 Task: Look for space in Nilópolis, Brazil from 2nd August, 2023 to 12th August, 2023 for 2 adults in price range Rs.5000 to Rs.10000. Place can be private room with 1  bedroom having 1 bed and 1 bathroom. Property type can be house, flat, guest house, hotel. Booking option can be shelf check-in. Required host language is Spanish.
Action: Mouse moved to (449, 115)
Screenshot: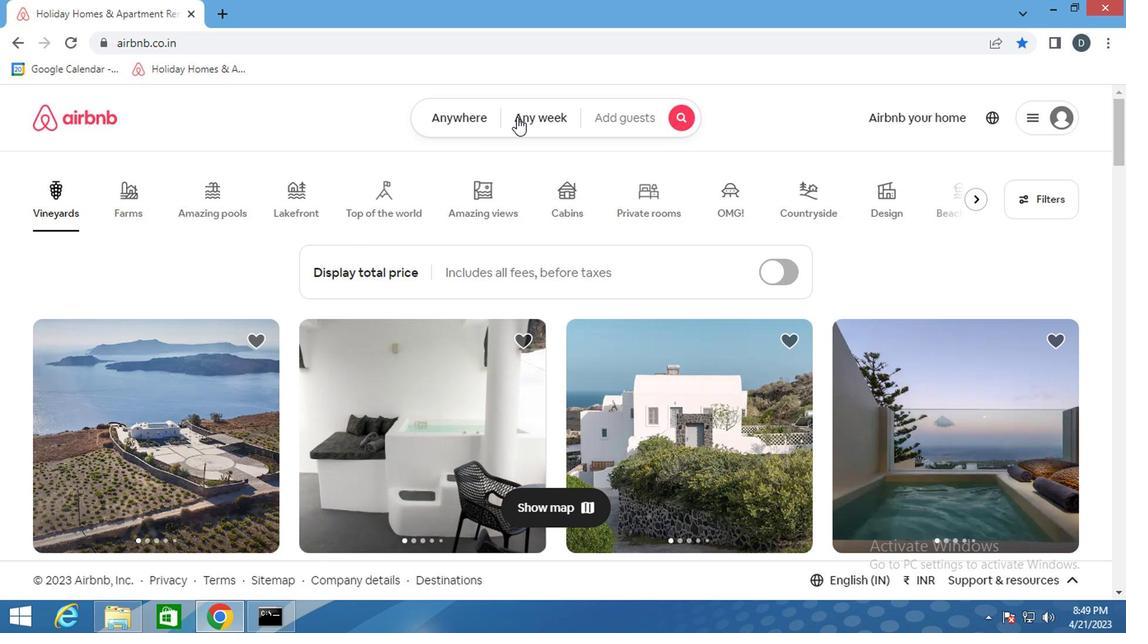 
Action: Mouse pressed left at (449, 115)
Screenshot: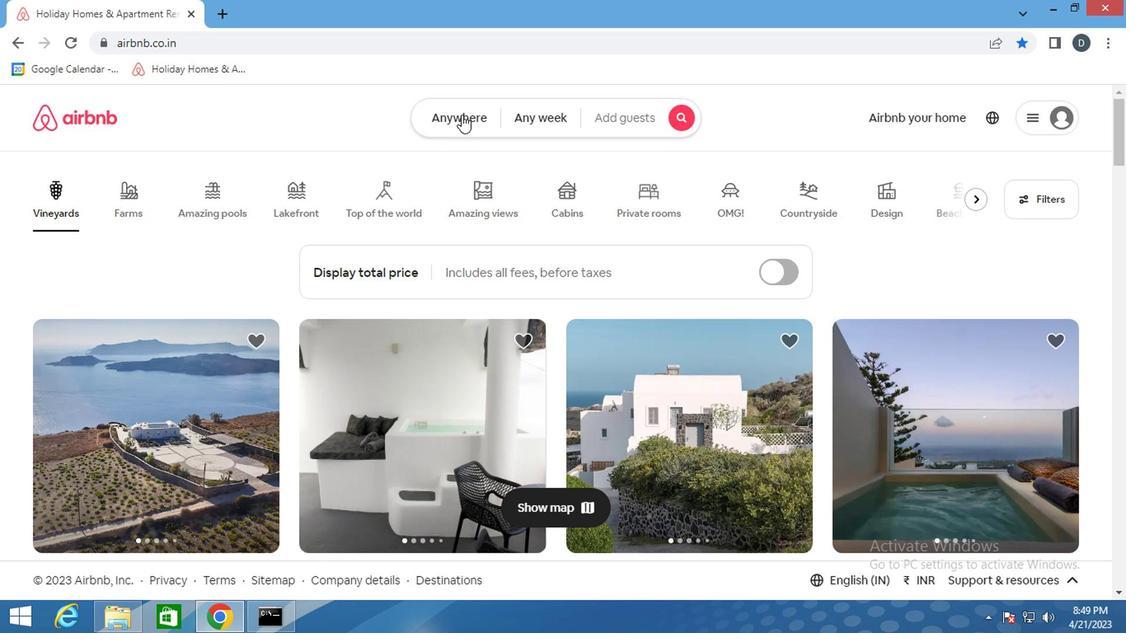 
Action: Mouse moved to (317, 191)
Screenshot: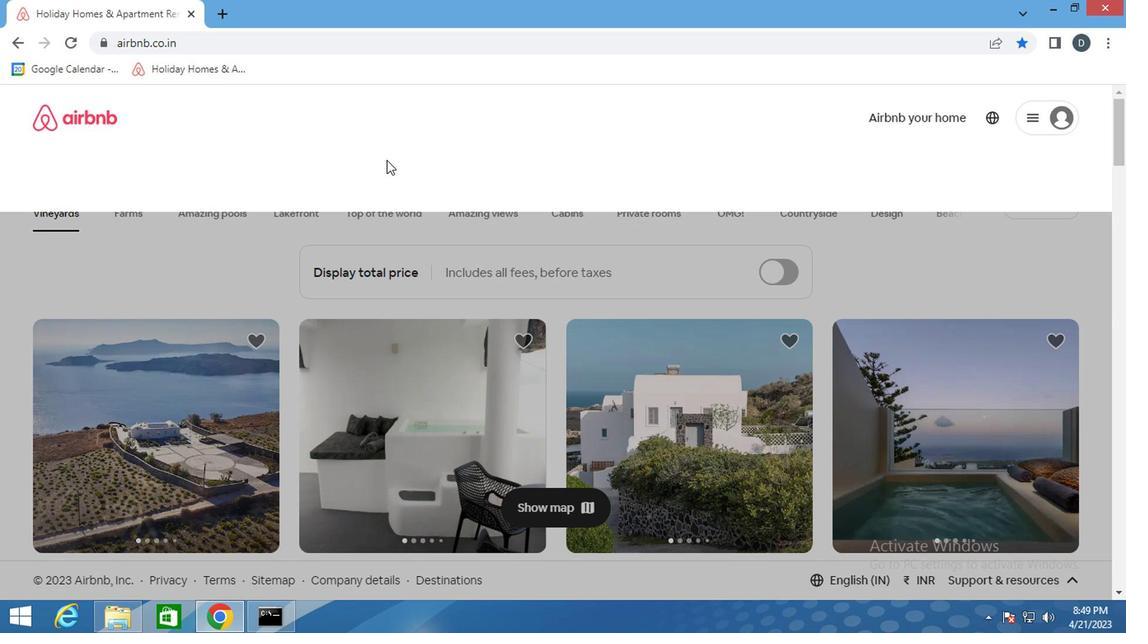 
Action: Mouse pressed left at (317, 191)
Screenshot: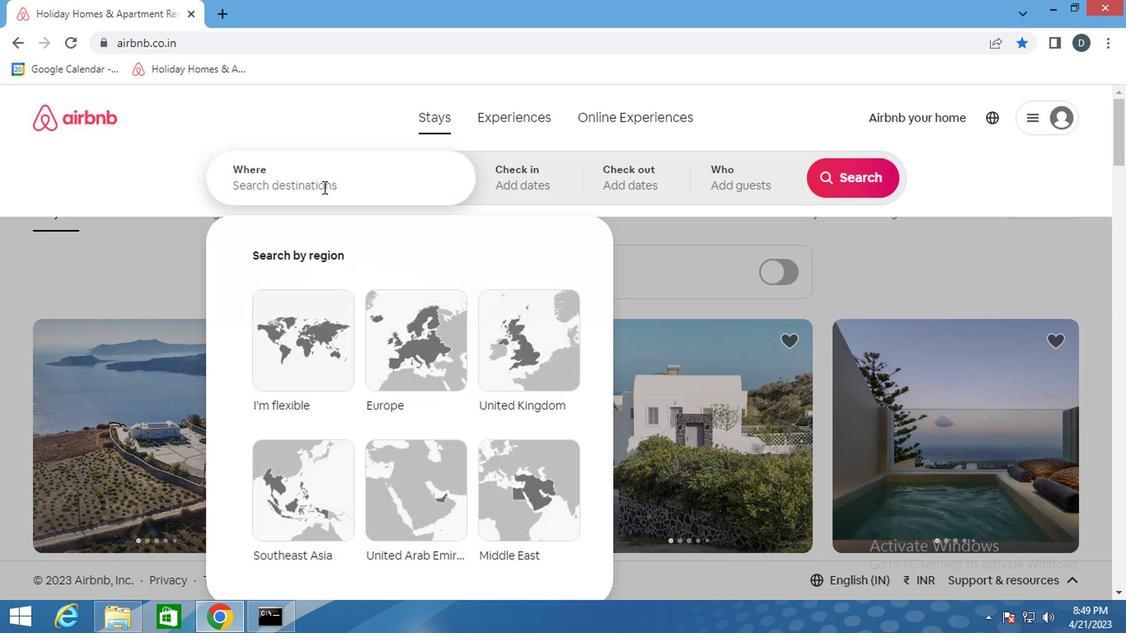 
Action: Key pressed <Key.shift_r>Nilopolis,<Key.shift>BRAZIL<Key.enter>
Screenshot: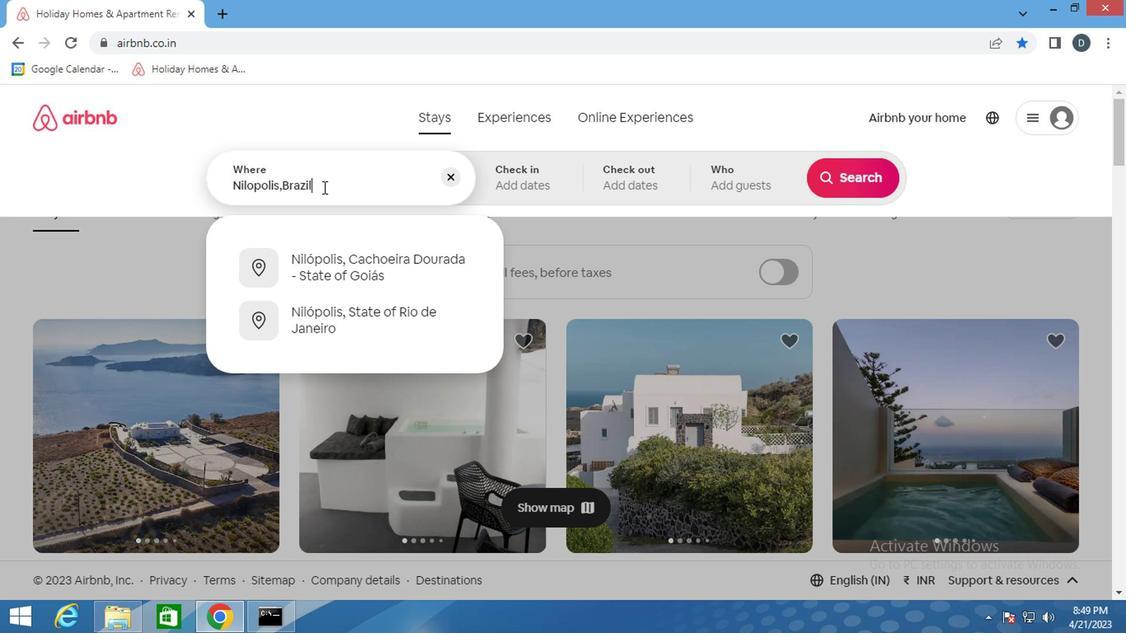 
Action: Mouse moved to (842, 321)
Screenshot: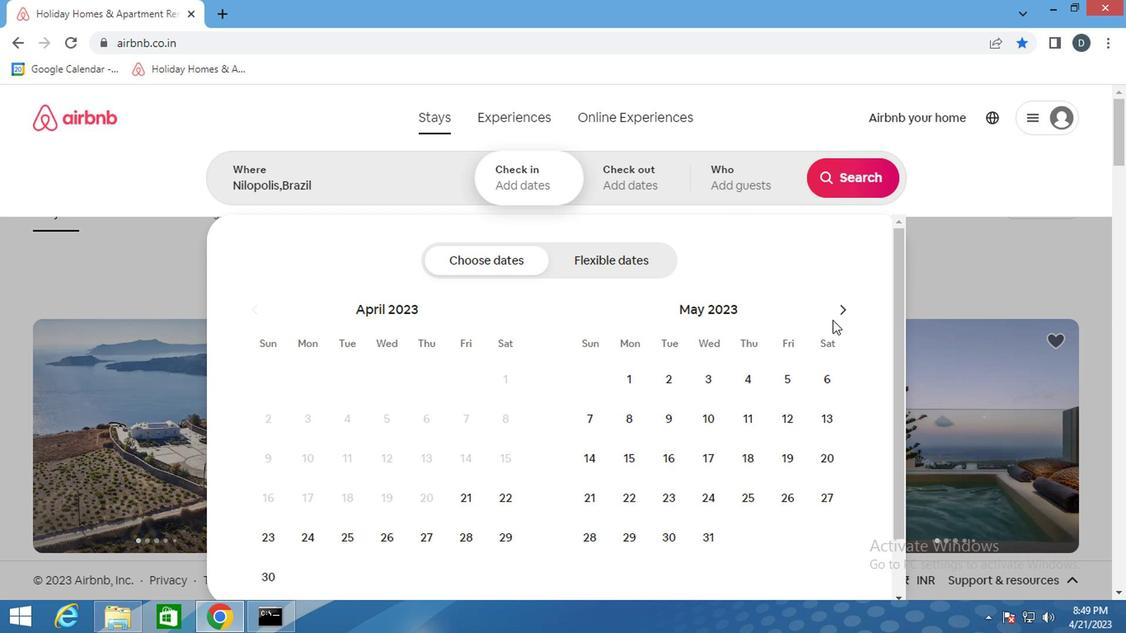 
Action: Mouse pressed left at (842, 321)
Screenshot: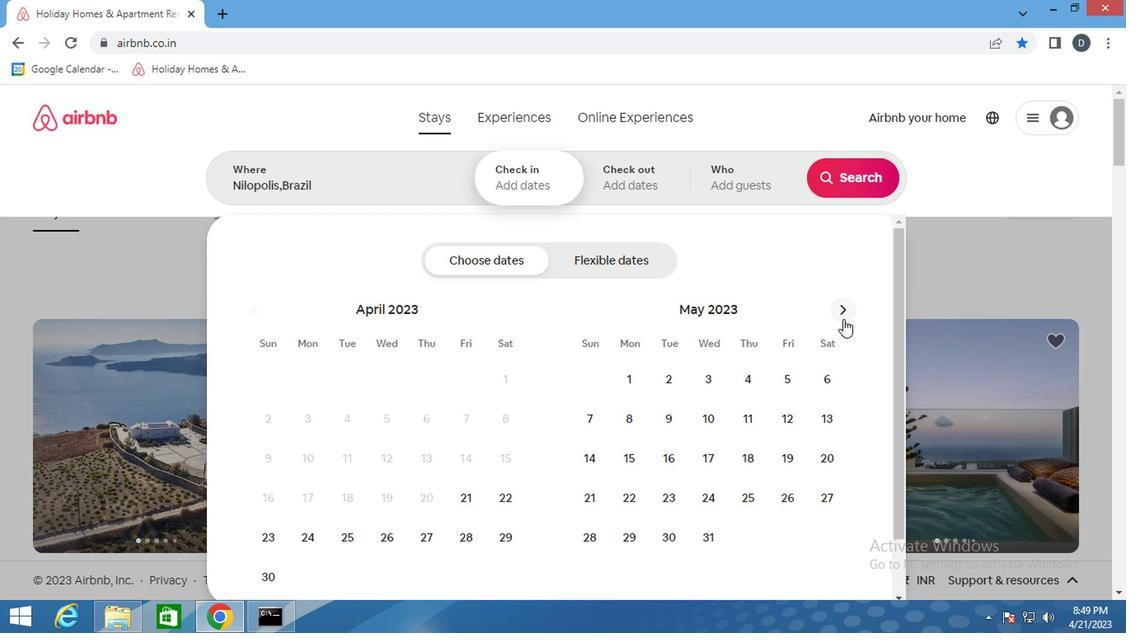 
Action: Mouse moved to (848, 317)
Screenshot: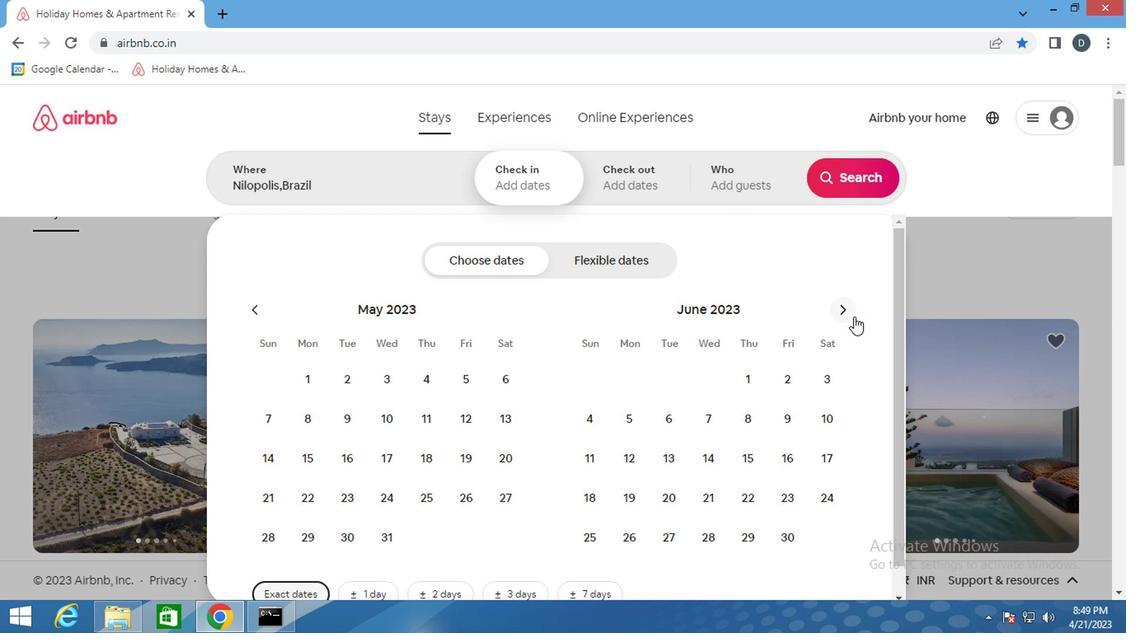 
Action: Mouse pressed left at (848, 317)
Screenshot: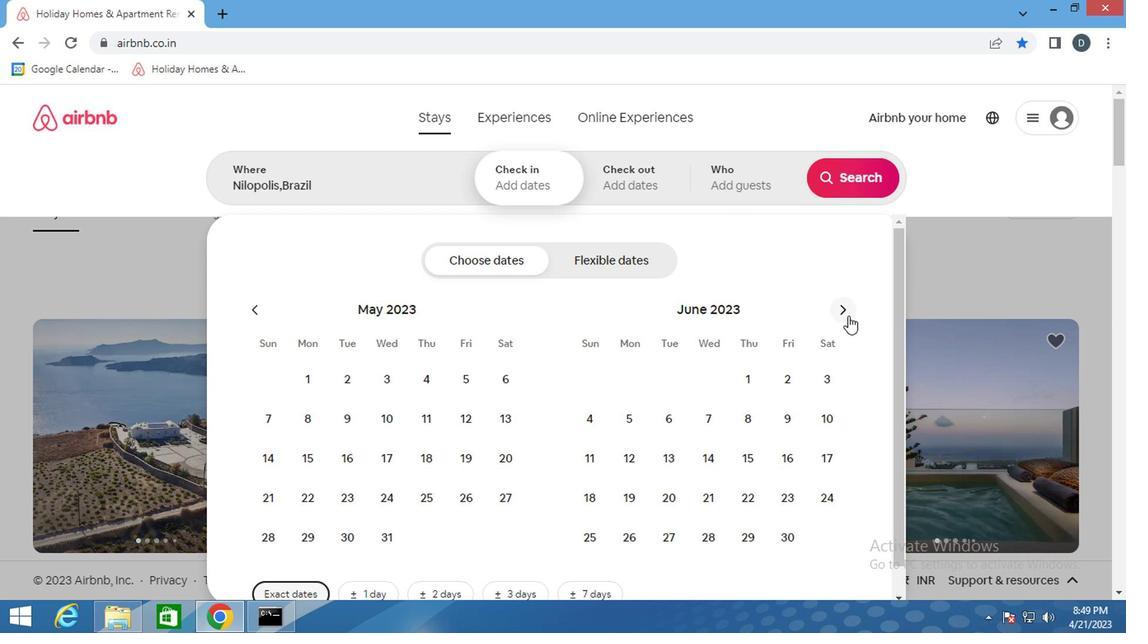 
Action: Mouse pressed left at (848, 317)
Screenshot: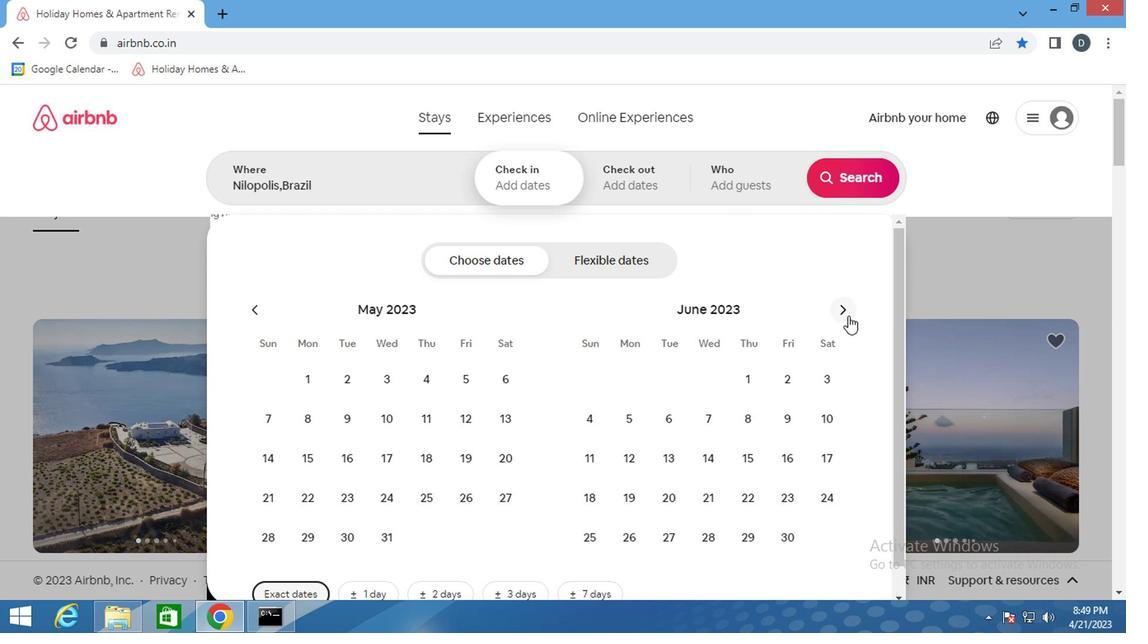 
Action: Mouse pressed left at (848, 317)
Screenshot: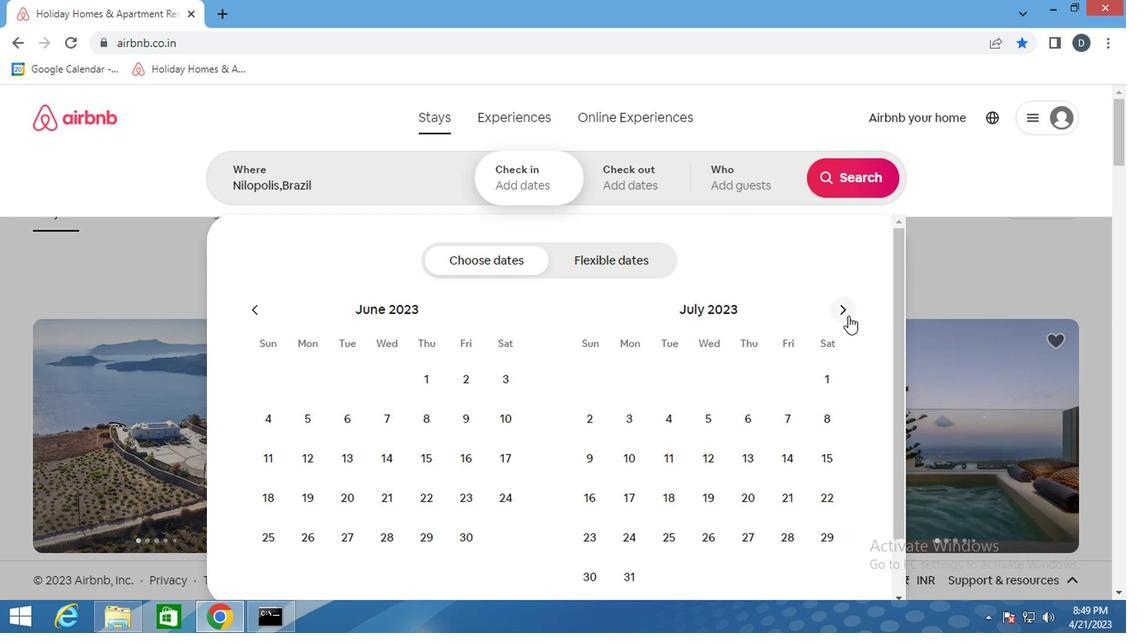 
Action: Mouse moved to (711, 378)
Screenshot: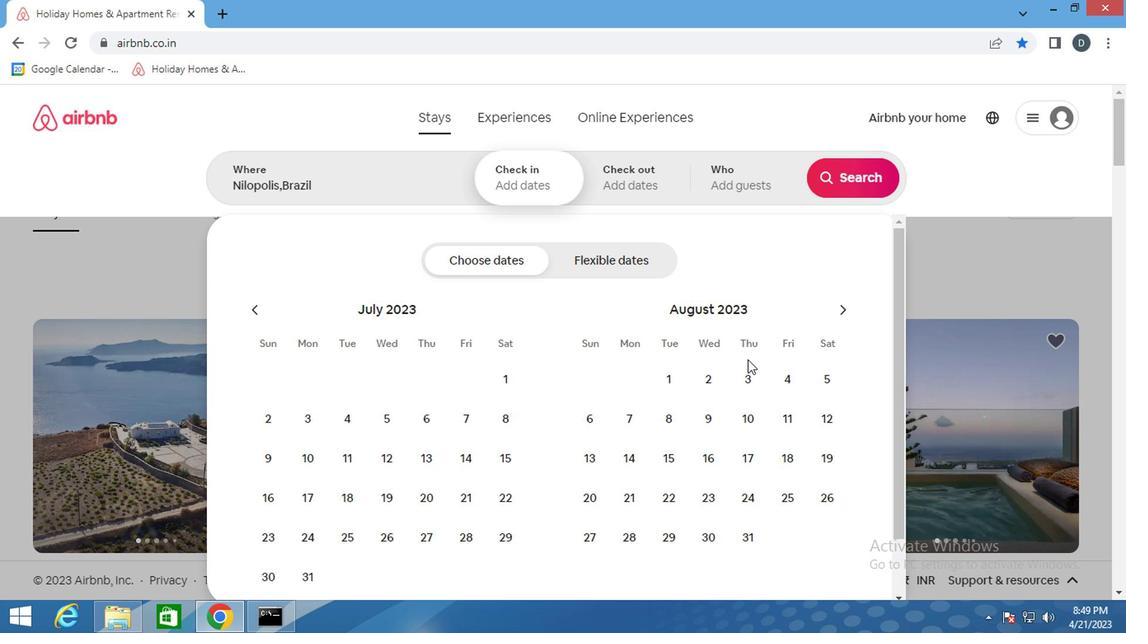 
Action: Mouse pressed left at (711, 378)
Screenshot: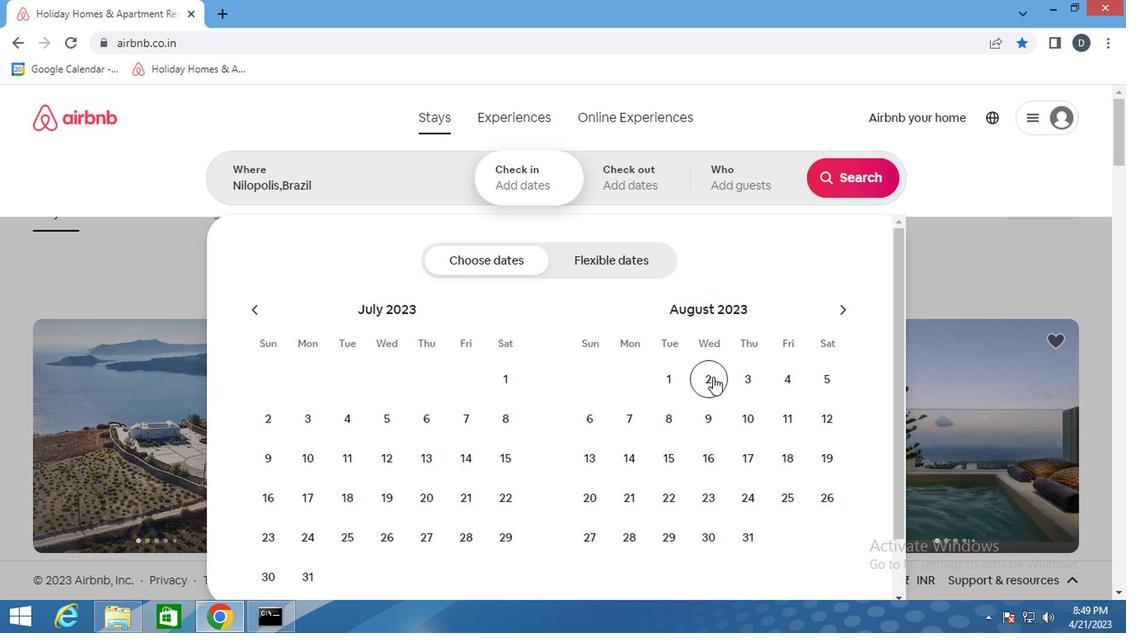 
Action: Mouse moved to (818, 414)
Screenshot: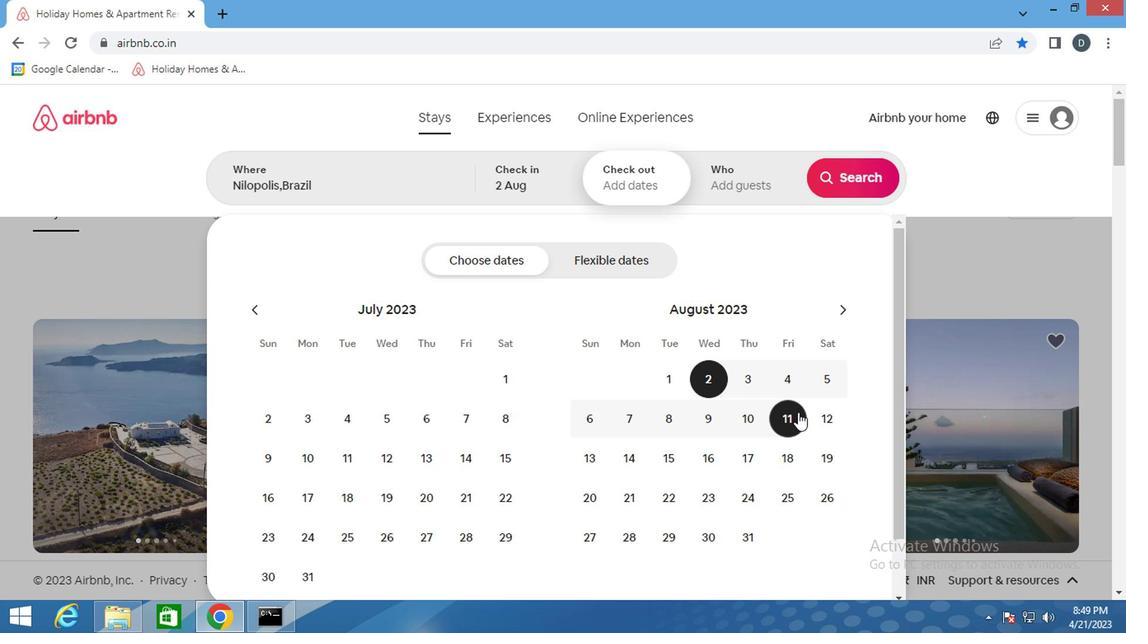 
Action: Mouse pressed left at (818, 414)
Screenshot: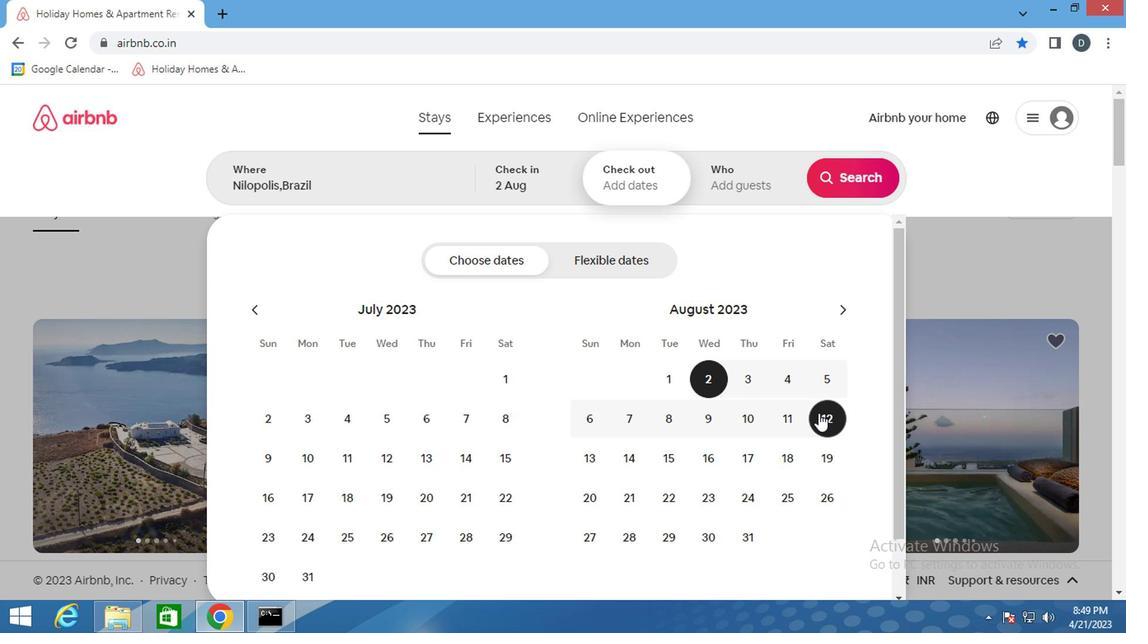 
Action: Mouse moved to (731, 189)
Screenshot: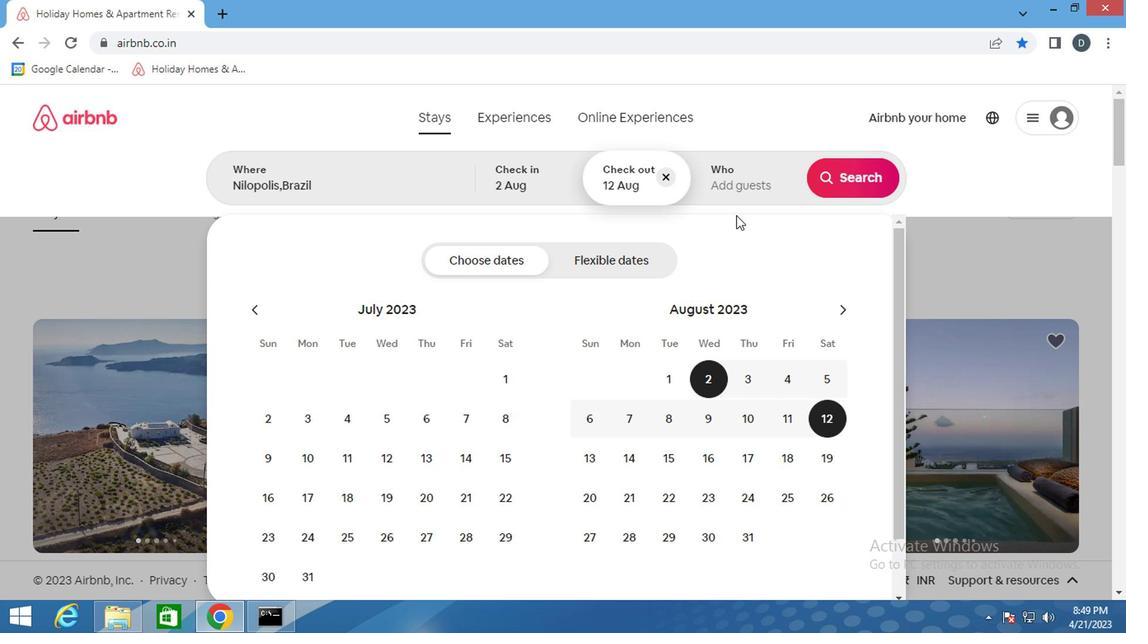 
Action: Mouse pressed left at (731, 189)
Screenshot: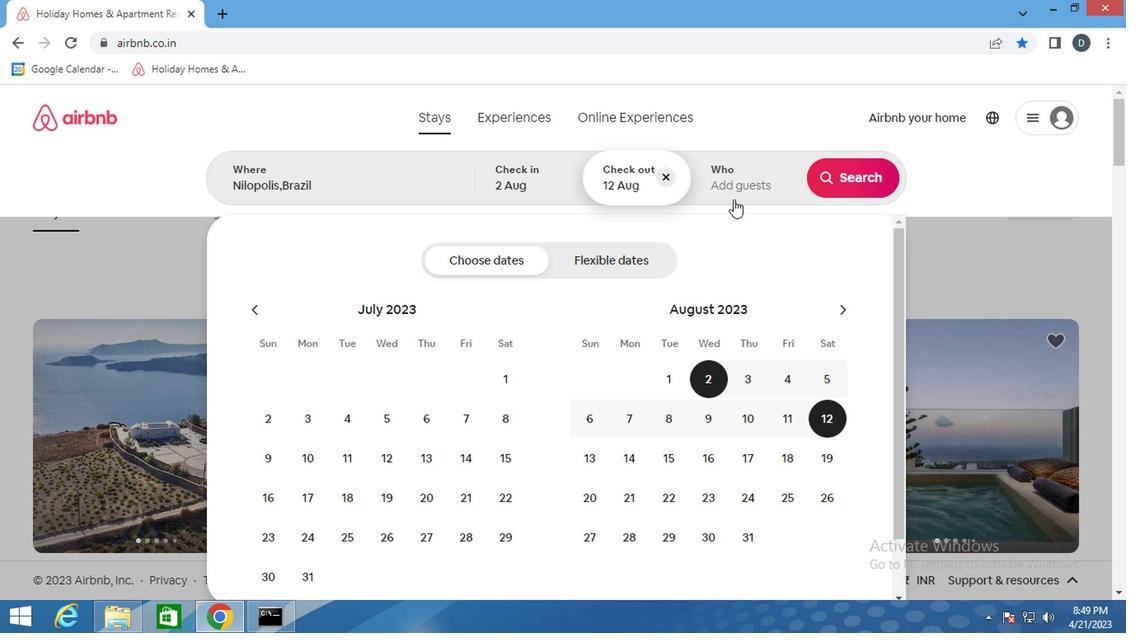 
Action: Mouse moved to (856, 272)
Screenshot: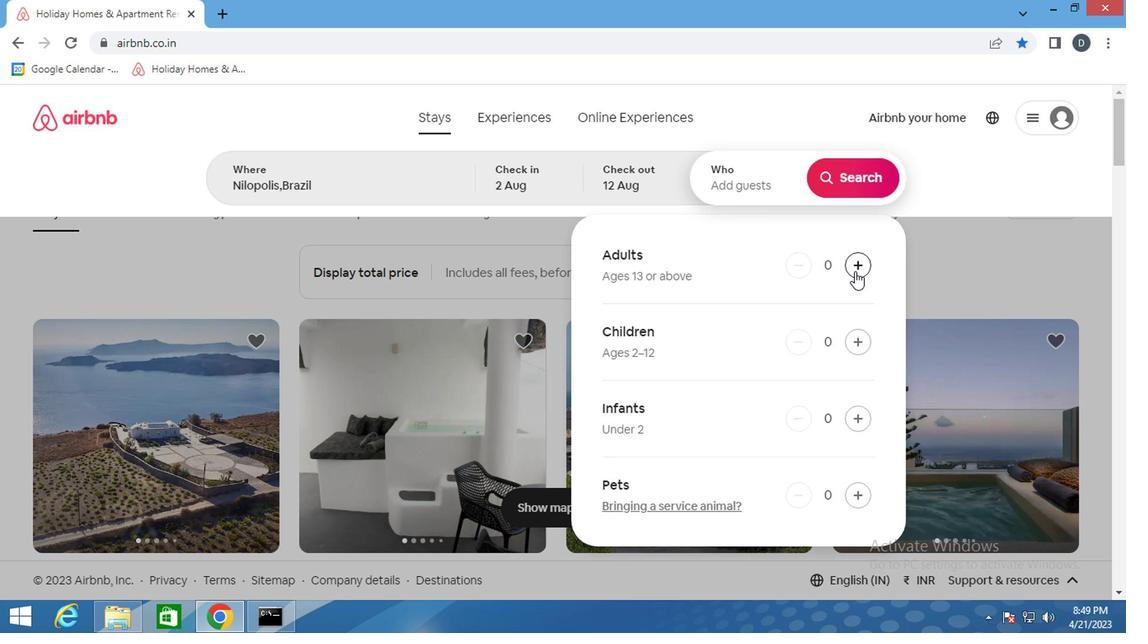 
Action: Mouse pressed left at (856, 272)
Screenshot: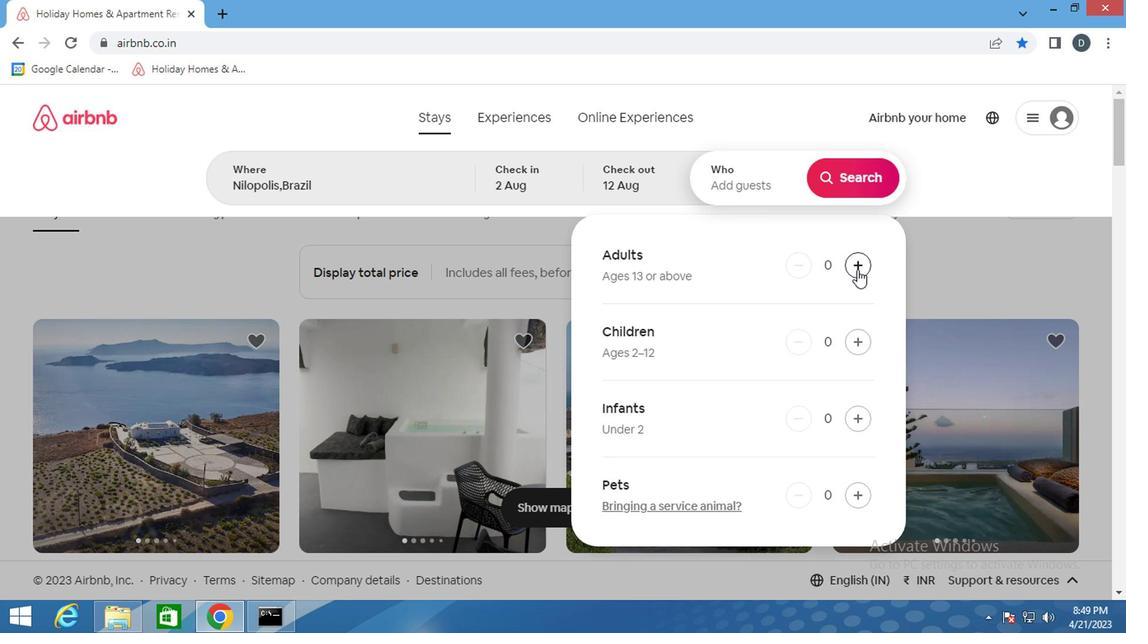 
Action: Mouse pressed left at (856, 272)
Screenshot: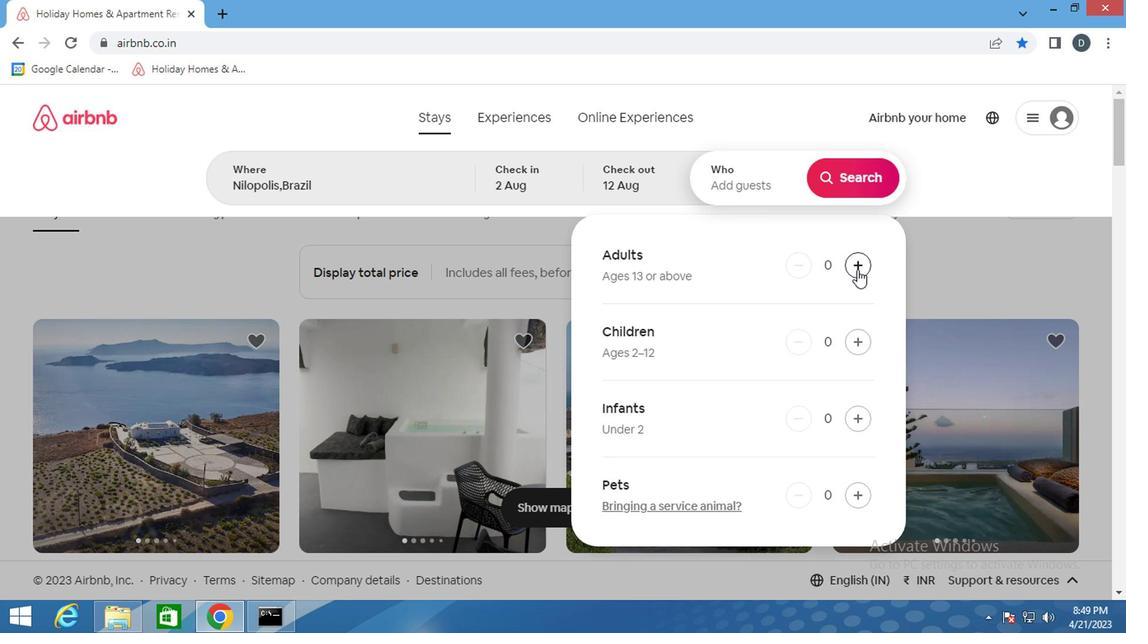 
Action: Mouse moved to (838, 173)
Screenshot: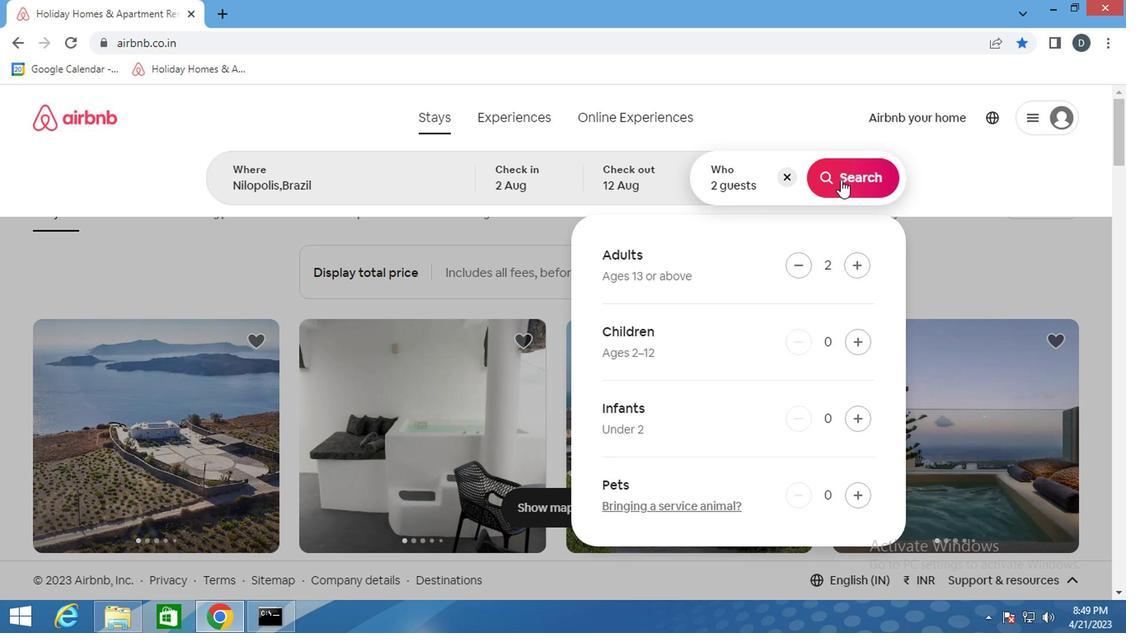 
Action: Mouse pressed left at (838, 173)
Screenshot: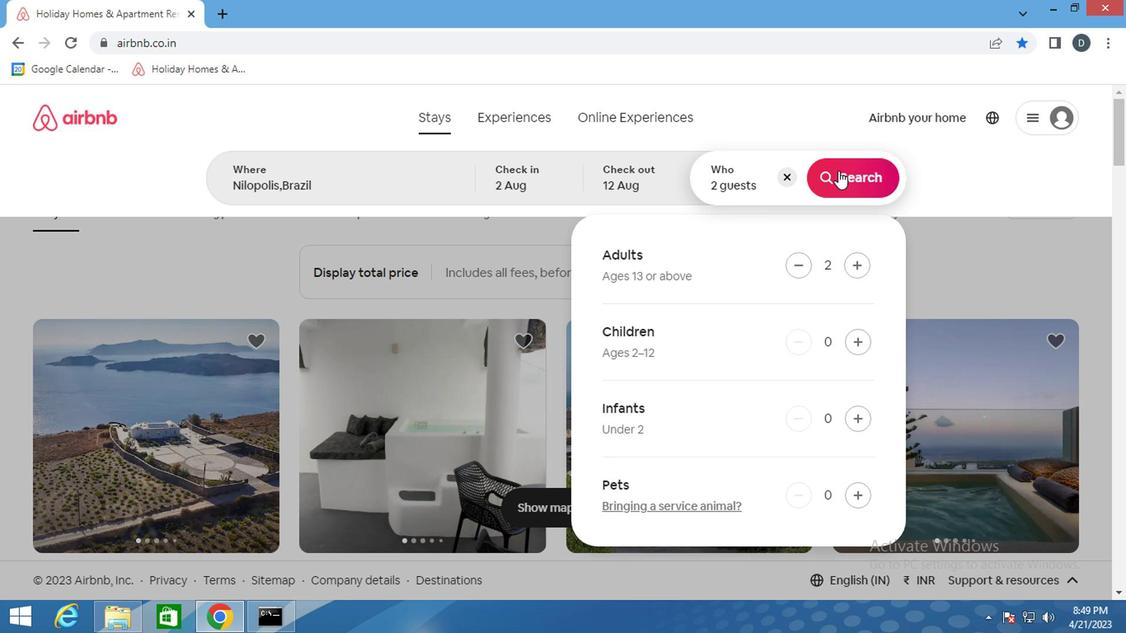 
Action: Mouse moved to (1071, 187)
Screenshot: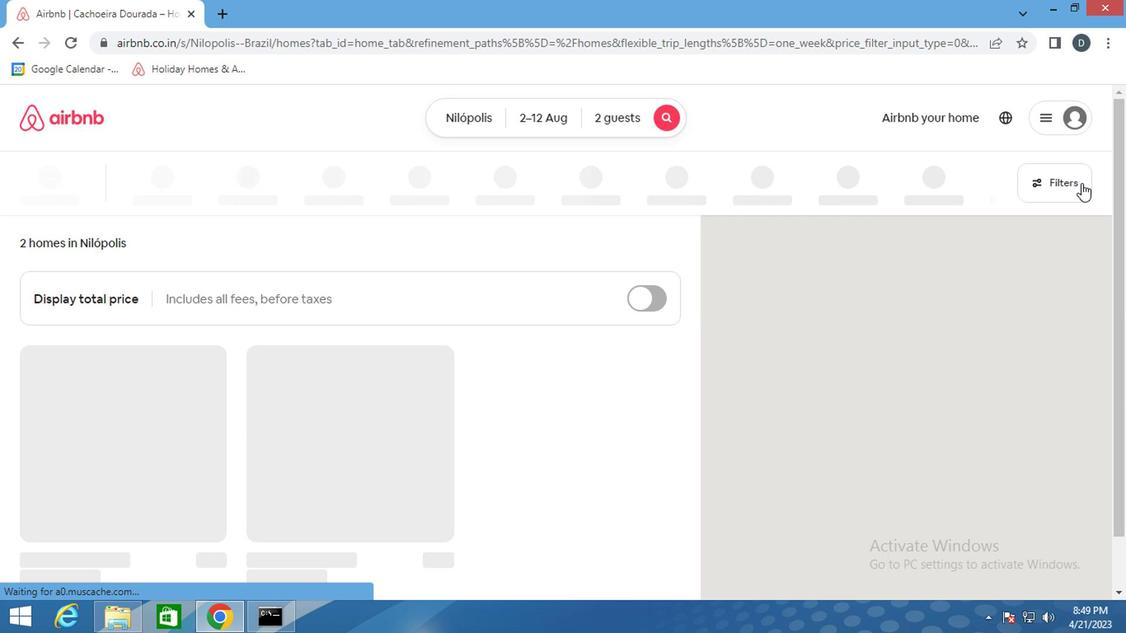 
Action: Mouse pressed left at (1071, 187)
Screenshot: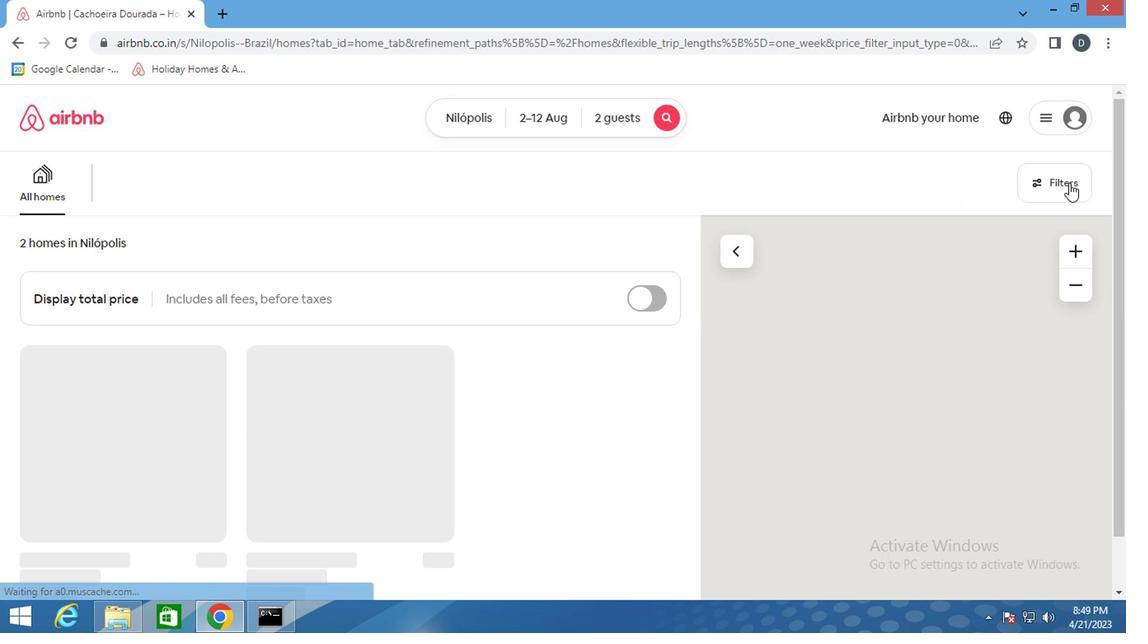 
Action: Mouse moved to (378, 400)
Screenshot: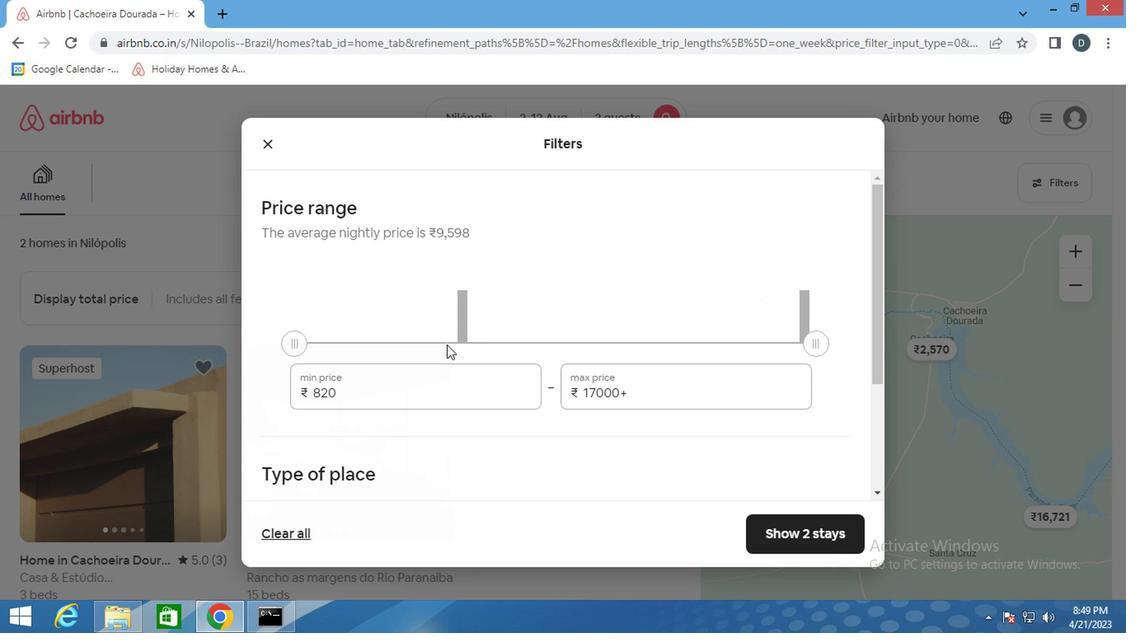 
Action: Mouse pressed left at (378, 400)
Screenshot: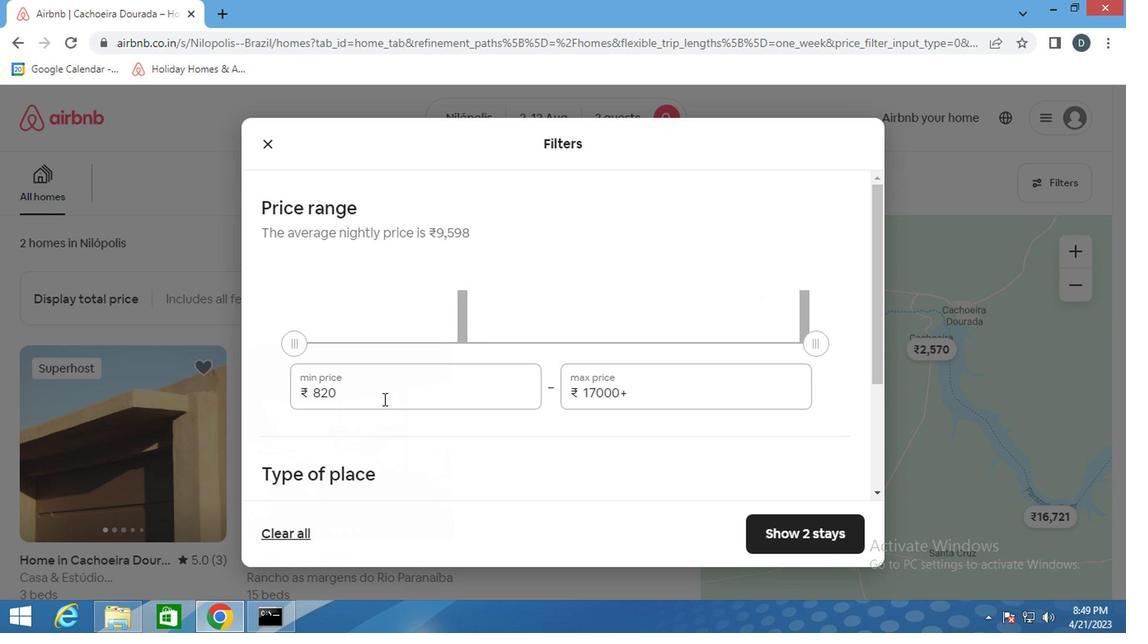 
Action: Mouse pressed left at (378, 400)
Screenshot: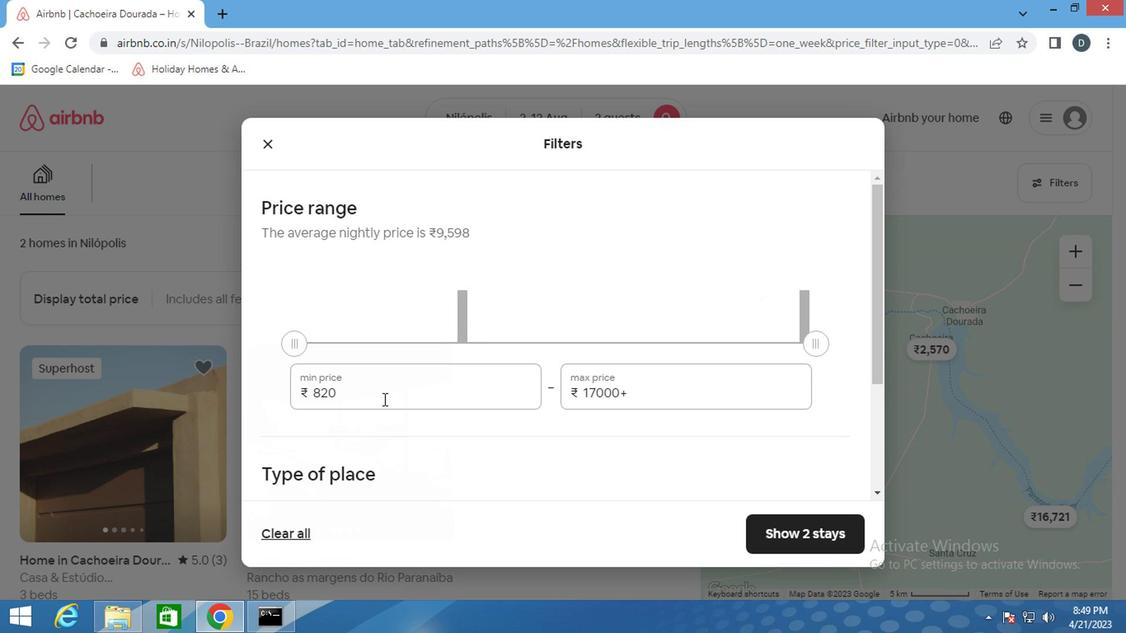 
Action: Key pressed 5
Screenshot: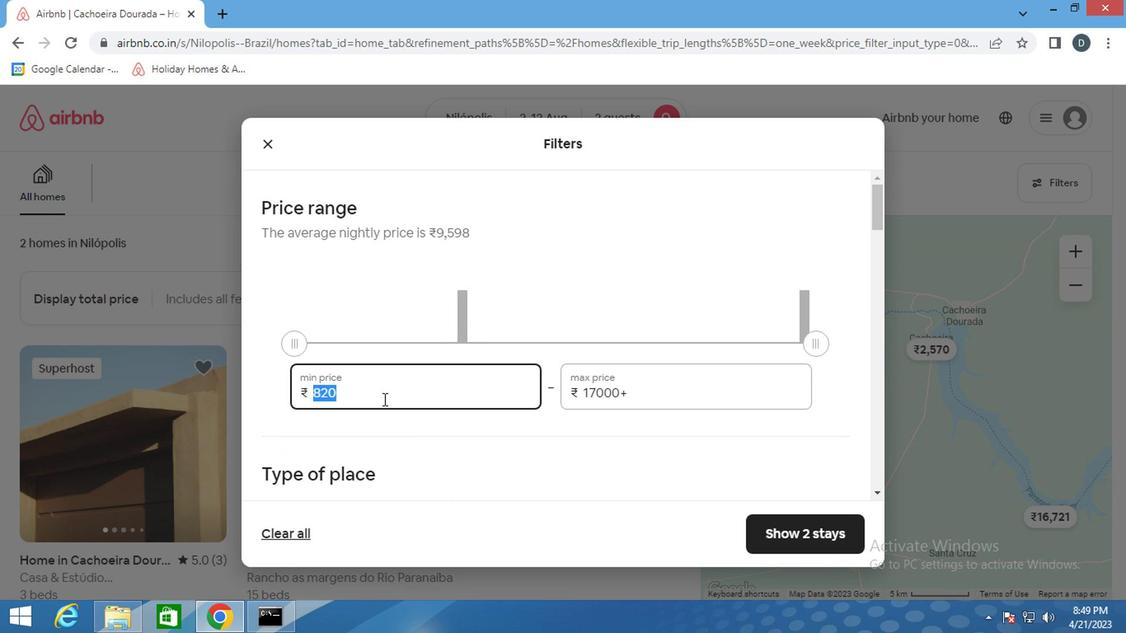 
Action: Mouse moved to (376, 401)
Screenshot: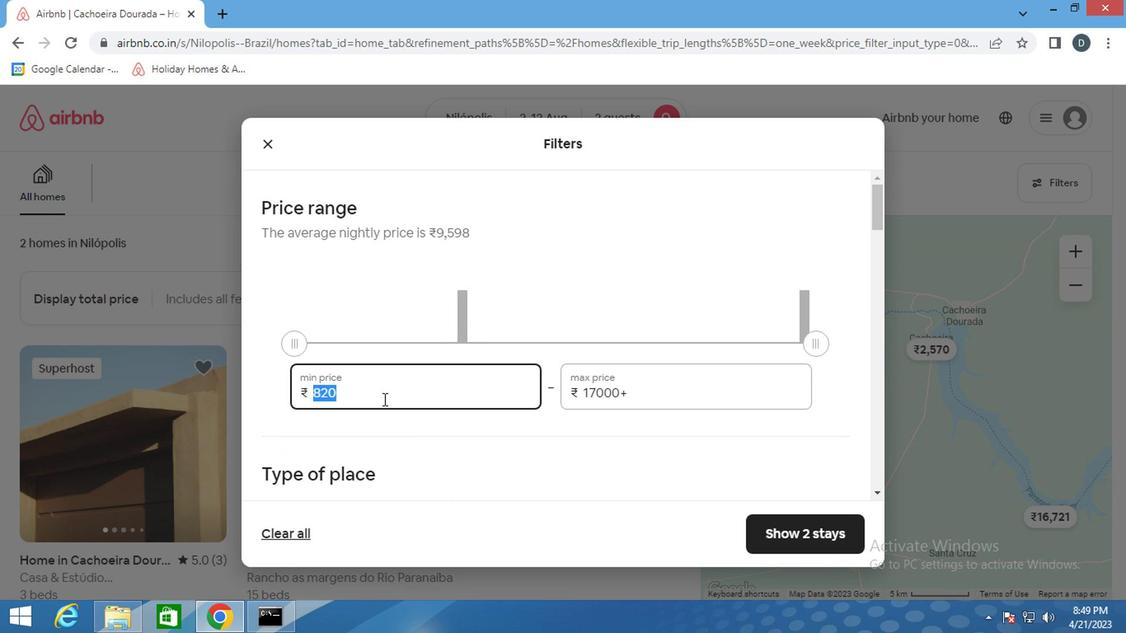 
Action: Key pressed 000
Screenshot: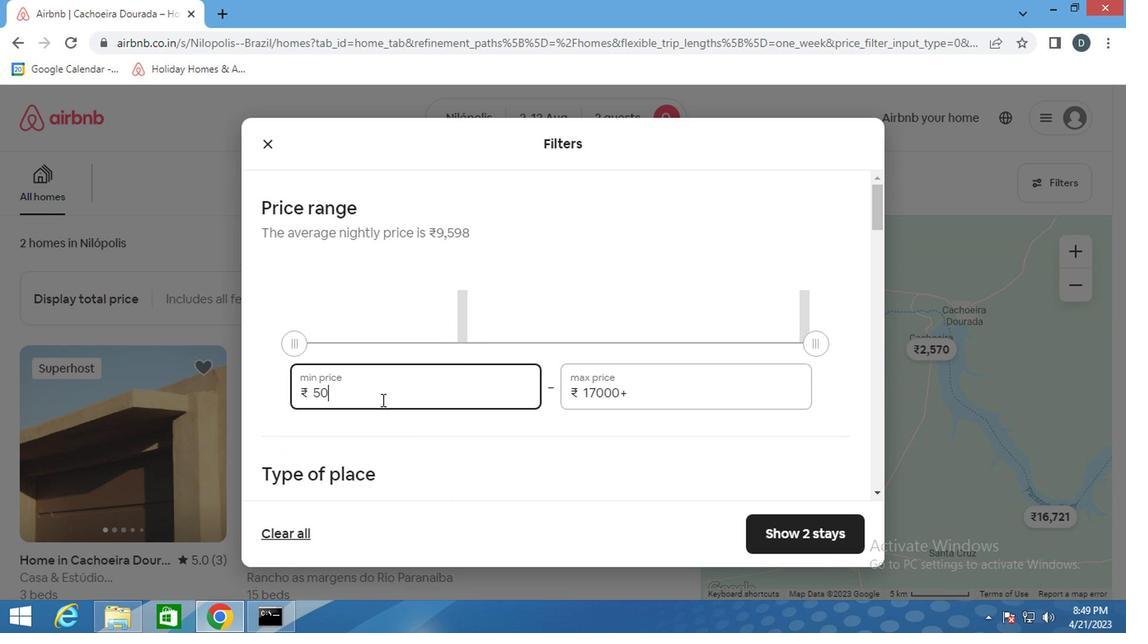 
Action: Mouse moved to (375, 402)
Screenshot: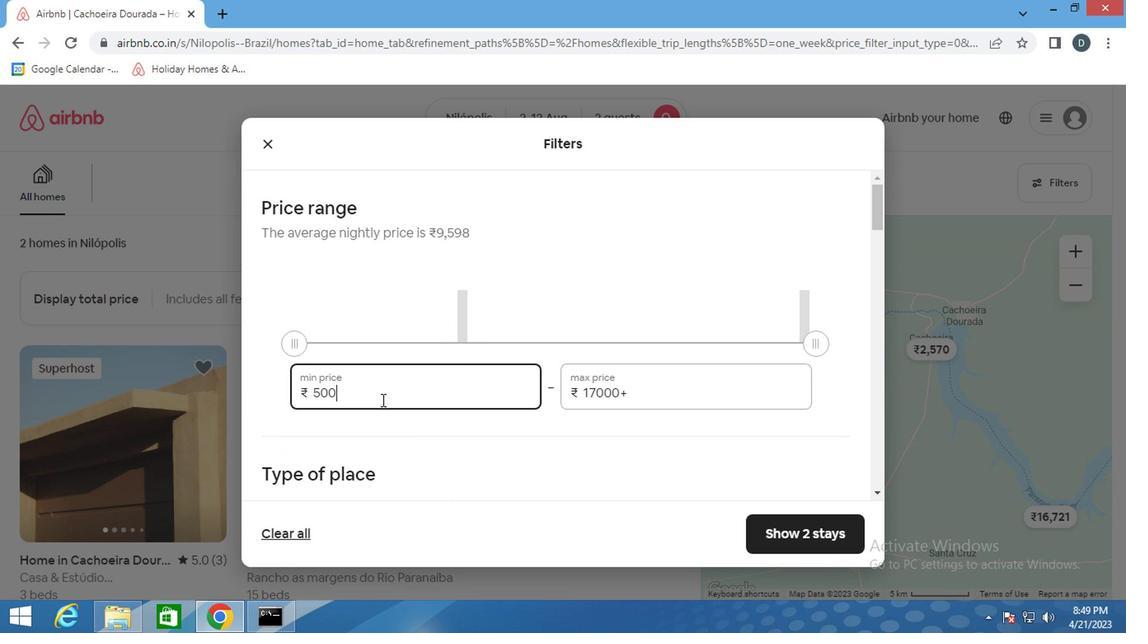 
Action: Key pressed <Key.tab>ctrl+Actrl+12<Key.backspace>0000
Screenshot: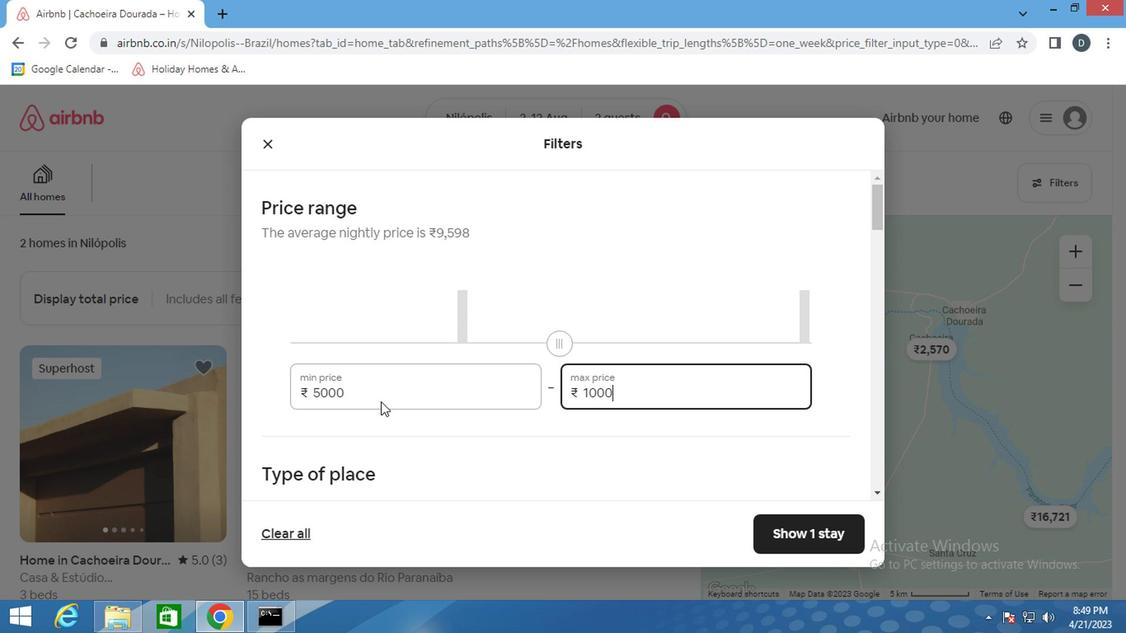 
Action: Mouse moved to (487, 398)
Screenshot: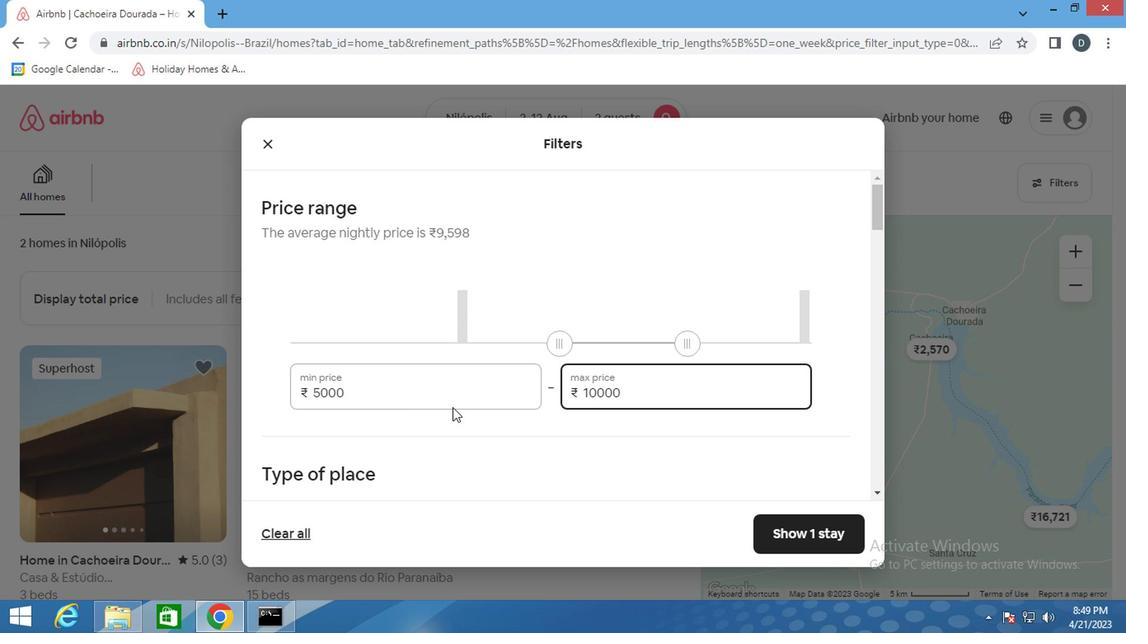 
Action: Mouse scrolled (487, 397) with delta (0, -1)
Screenshot: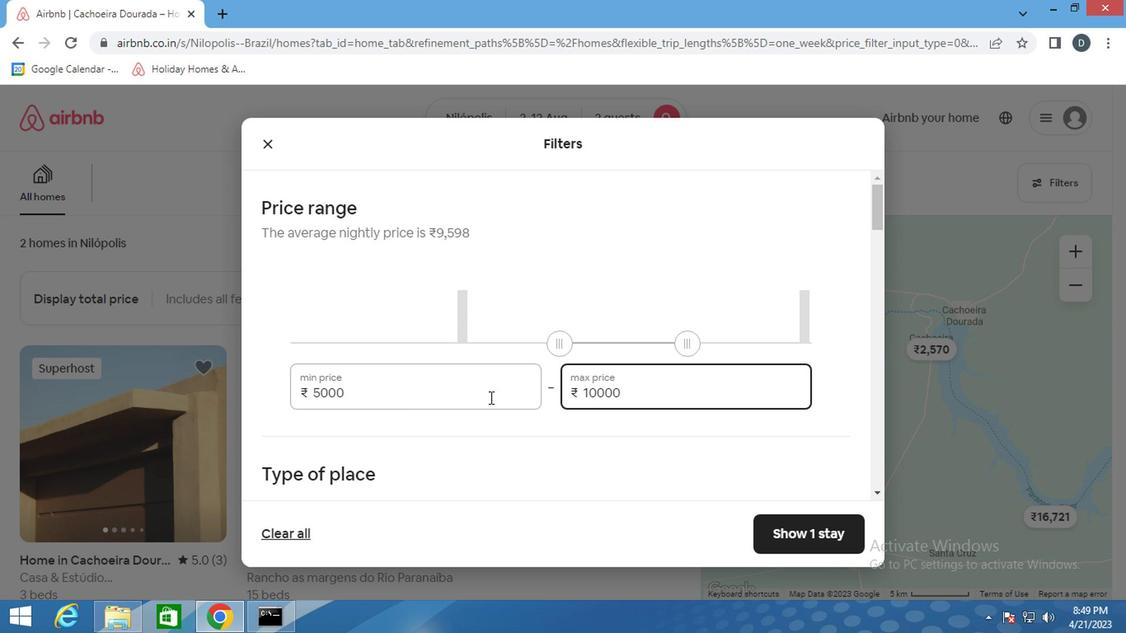 
Action: Mouse scrolled (487, 397) with delta (0, -1)
Screenshot: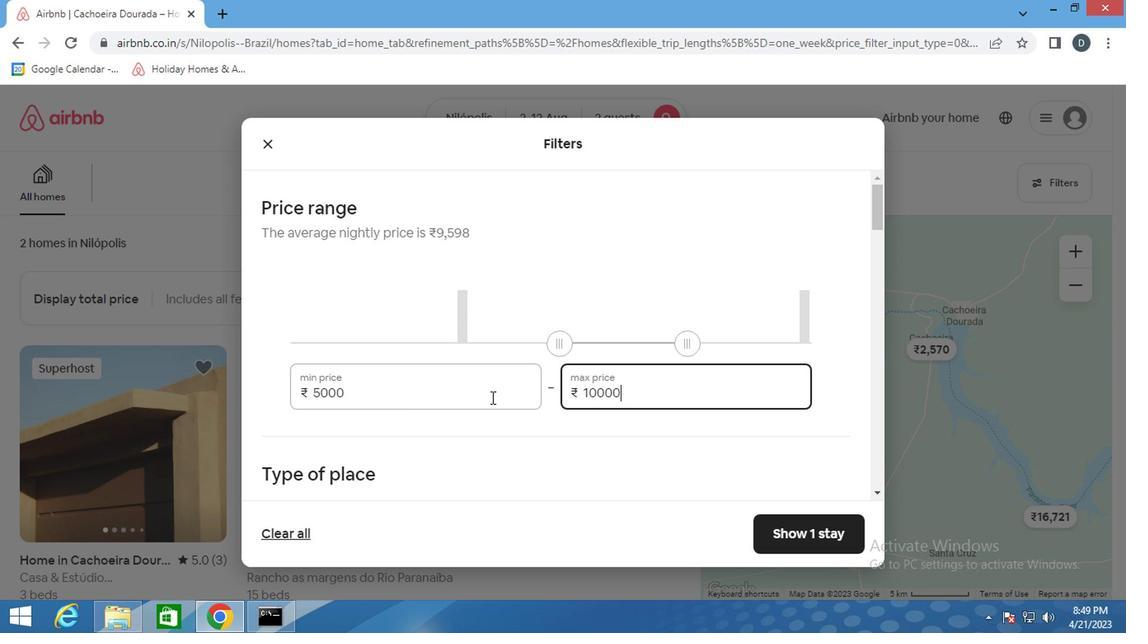
Action: Mouse moved to (640, 366)
Screenshot: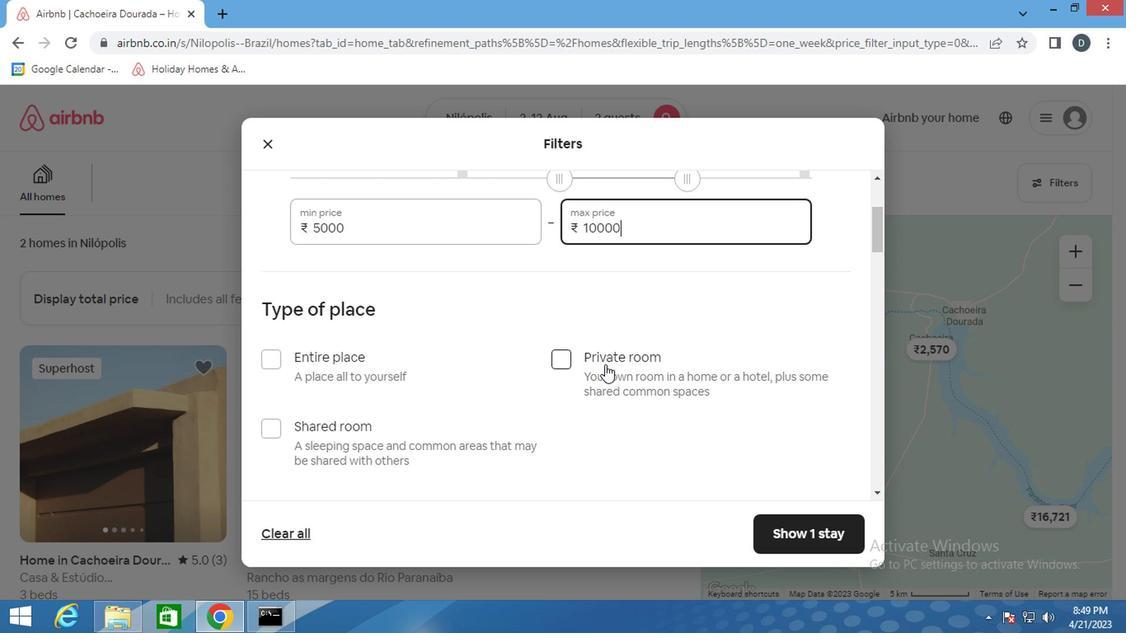 
Action: Mouse pressed left at (640, 366)
Screenshot: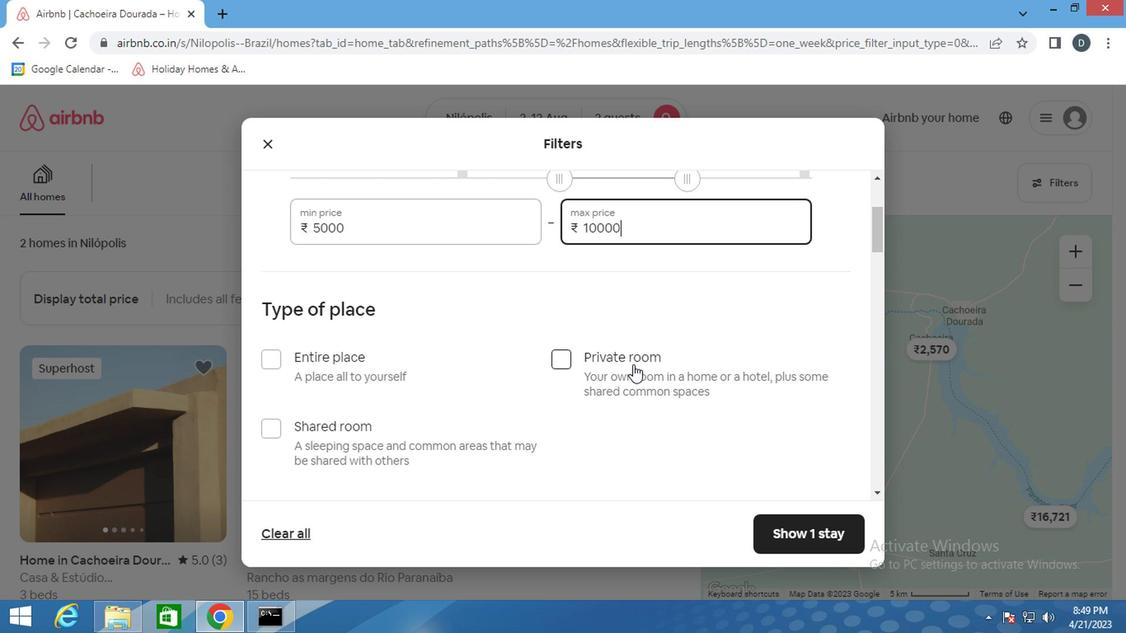 
Action: Mouse moved to (567, 374)
Screenshot: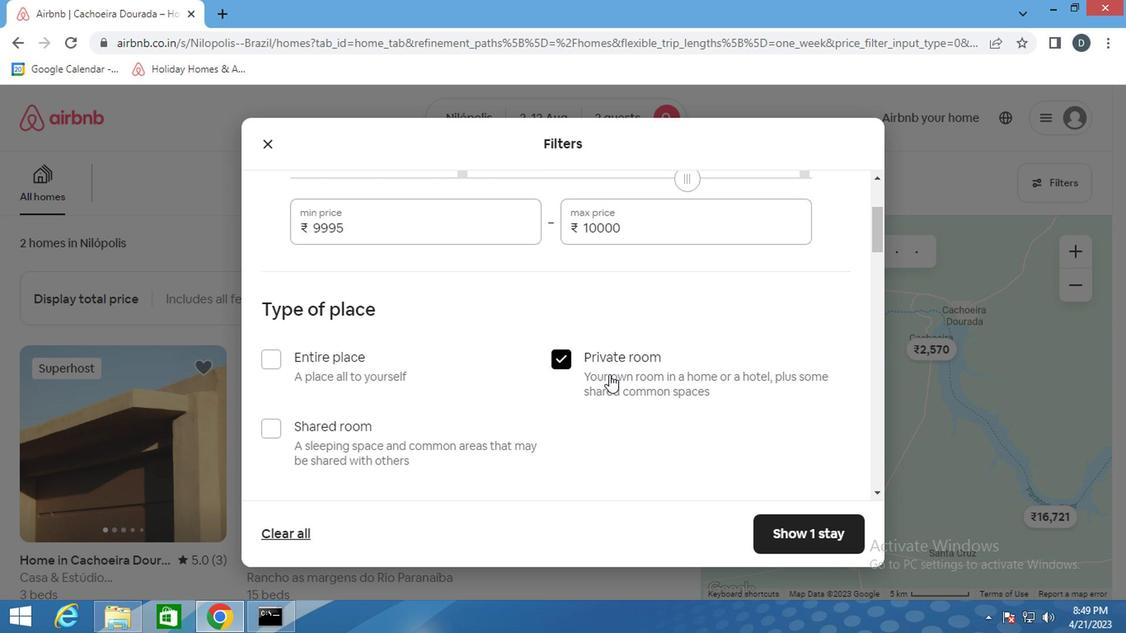 
Action: Mouse scrolled (567, 373) with delta (0, 0)
Screenshot: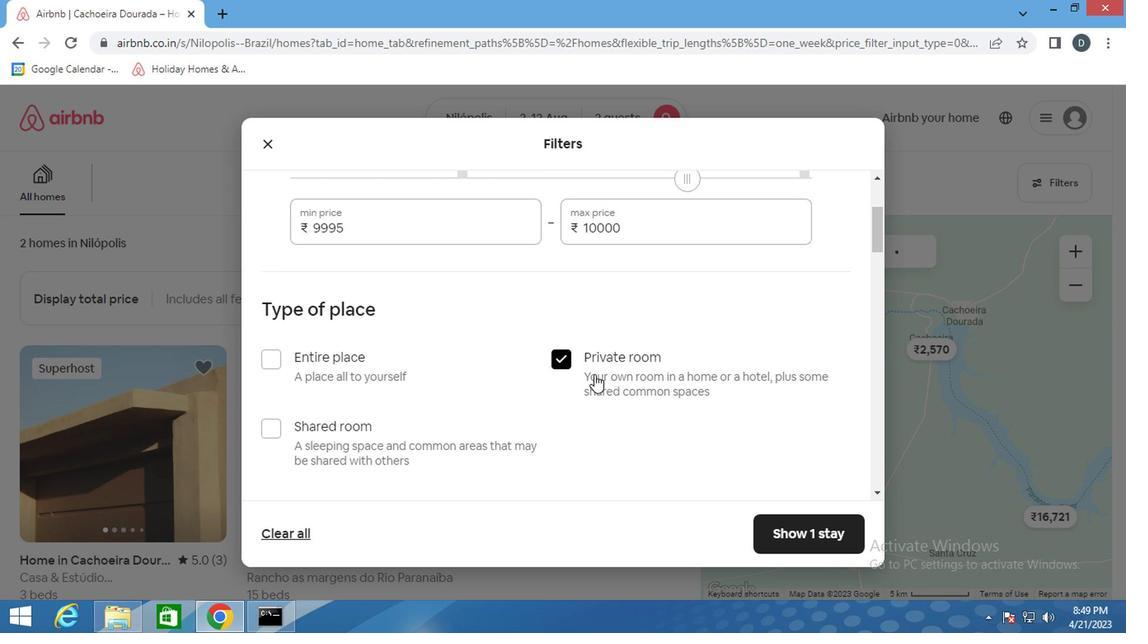 
Action: Mouse scrolled (567, 373) with delta (0, 0)
Screenshot: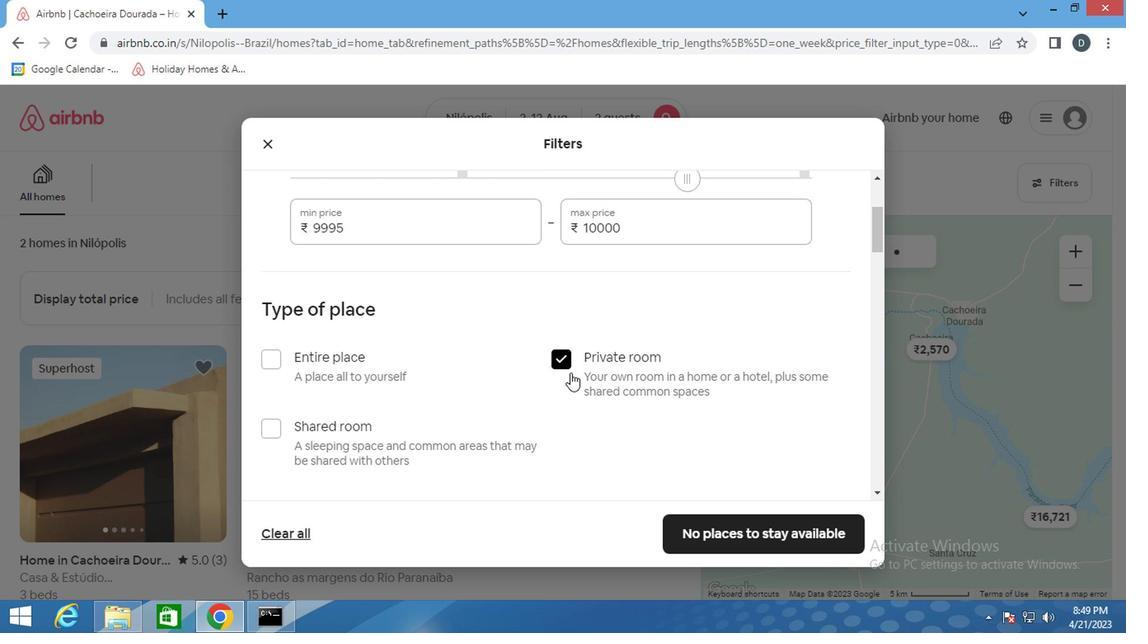 
Action: Mouse scrolled (567, 373) with delta (0, 0)
Screenshot: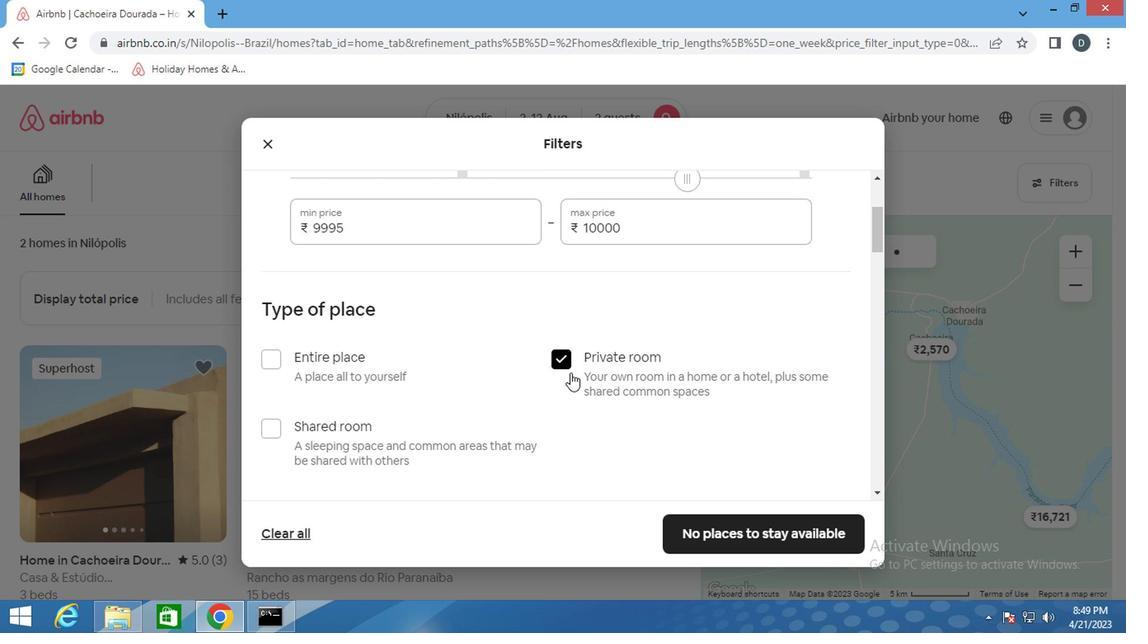 
Action: Mouse moved to (566, 373)
Screenshot: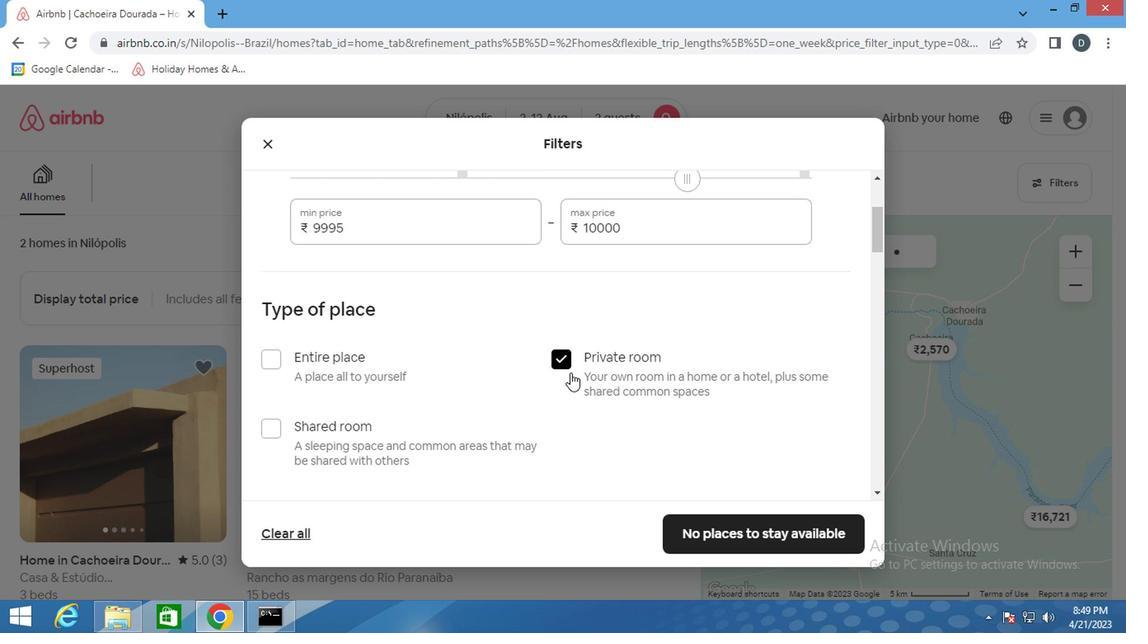 
Action: Mouse scrolled (566, 372) with delta (0, -1)
Screenshot: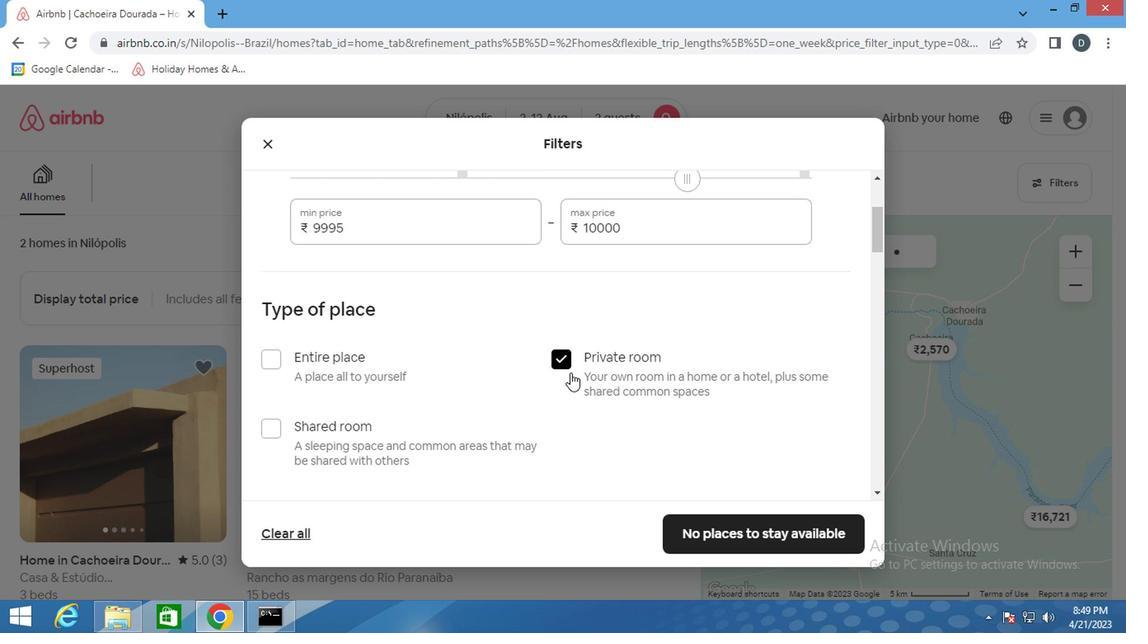 
Action: Mouse moved to (362, 308)
Screenshot: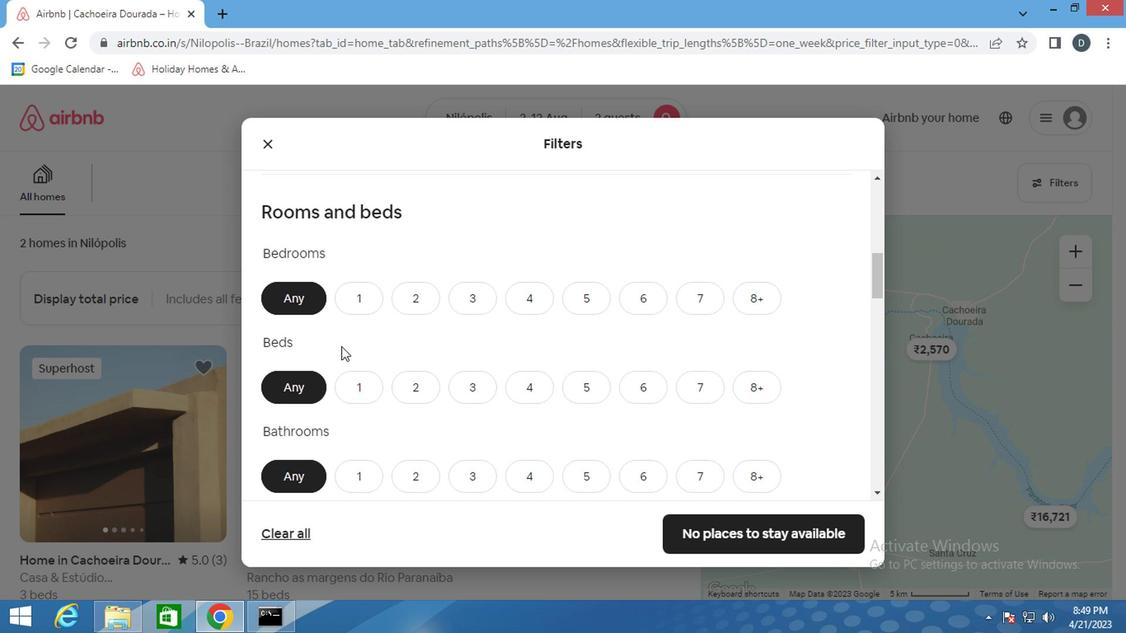 
Action: Mouse pressed left at (362, 308)
Screenshot: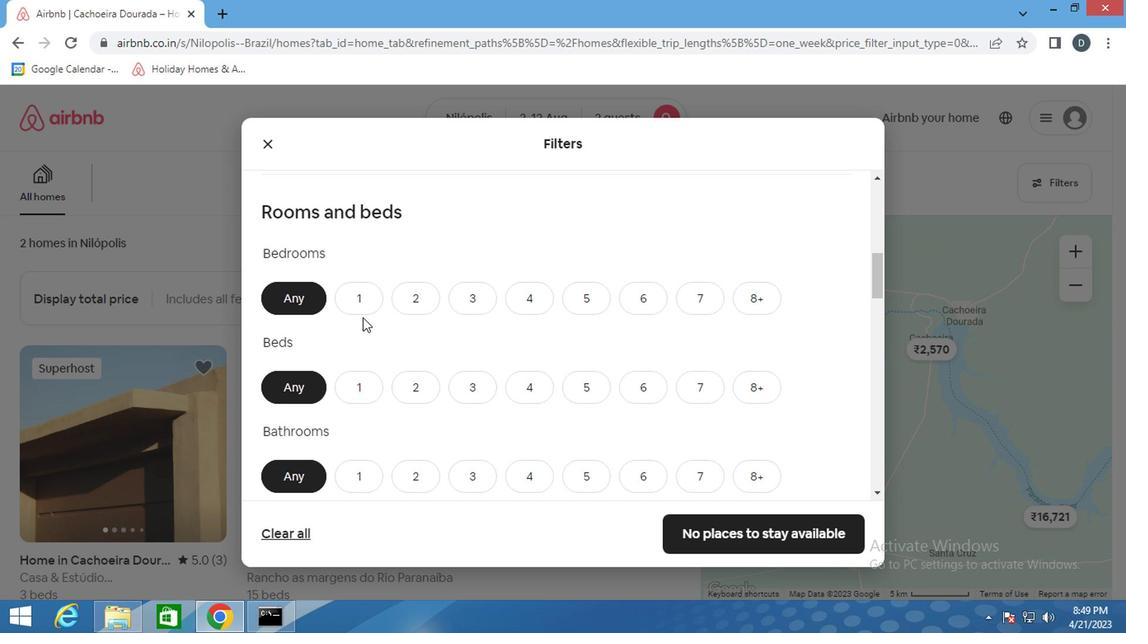 
Action: Mouse moved to (364, 384)
Screenshot: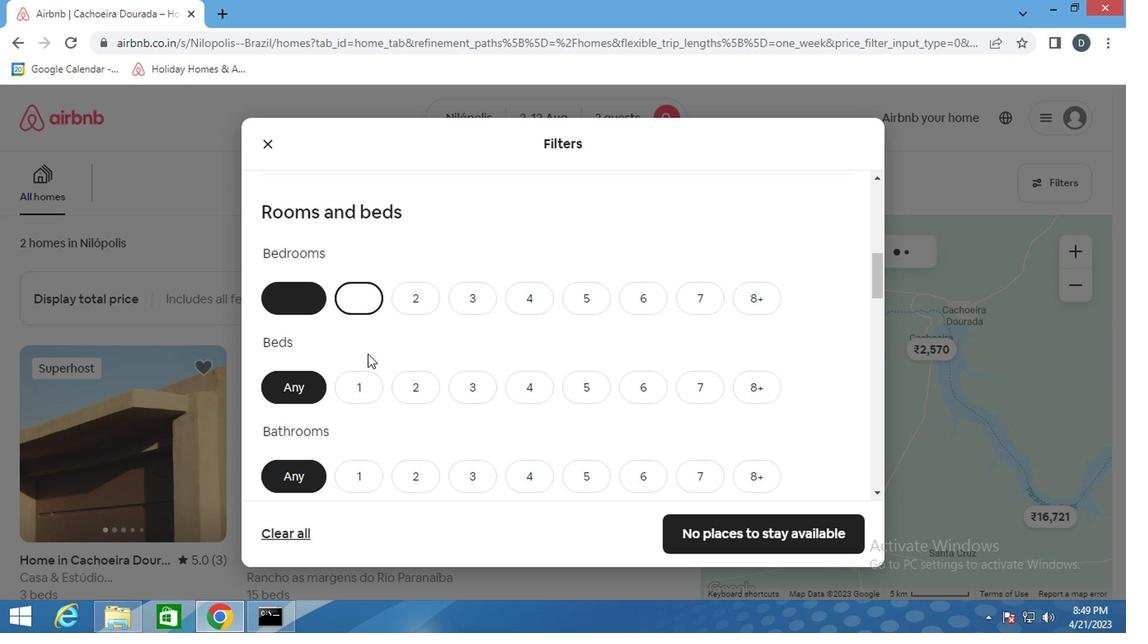
Action: Mouse pressed left at (364, 384)
Screenshot: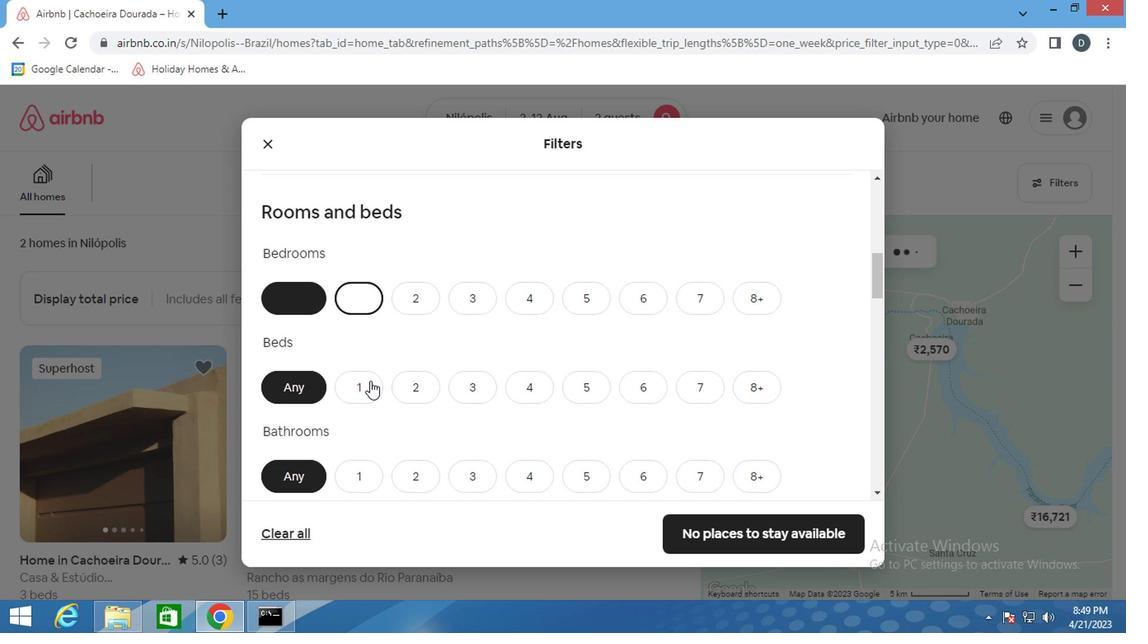 
Action: Mouse moved to (360, 466)
Screenshot: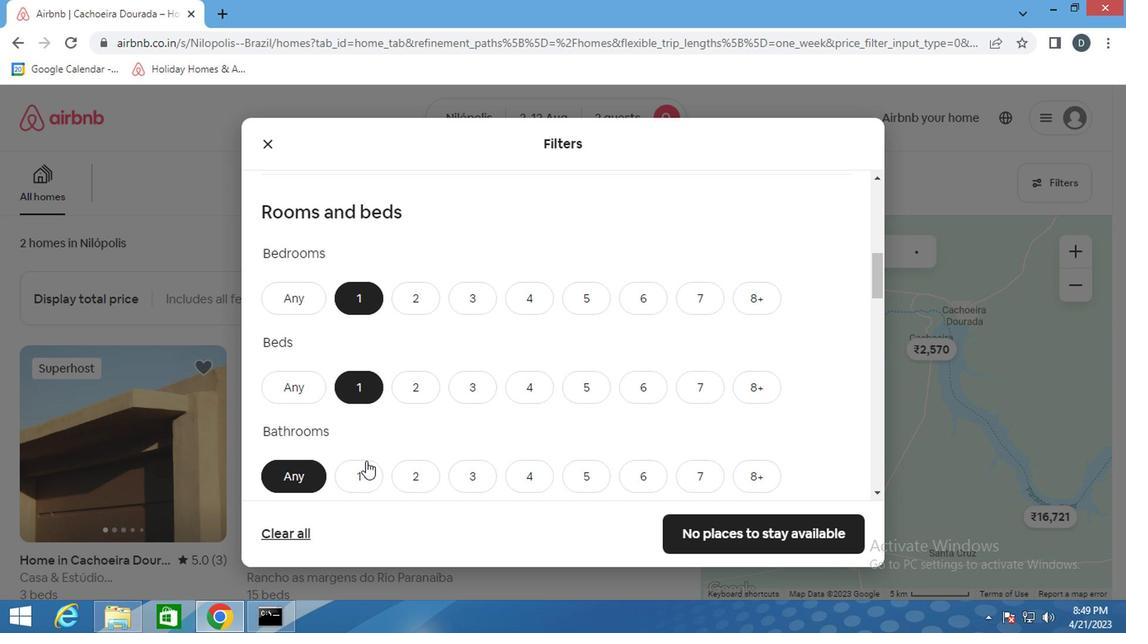 
Action: Mouse pressed left at (360, 466)
Screenshot: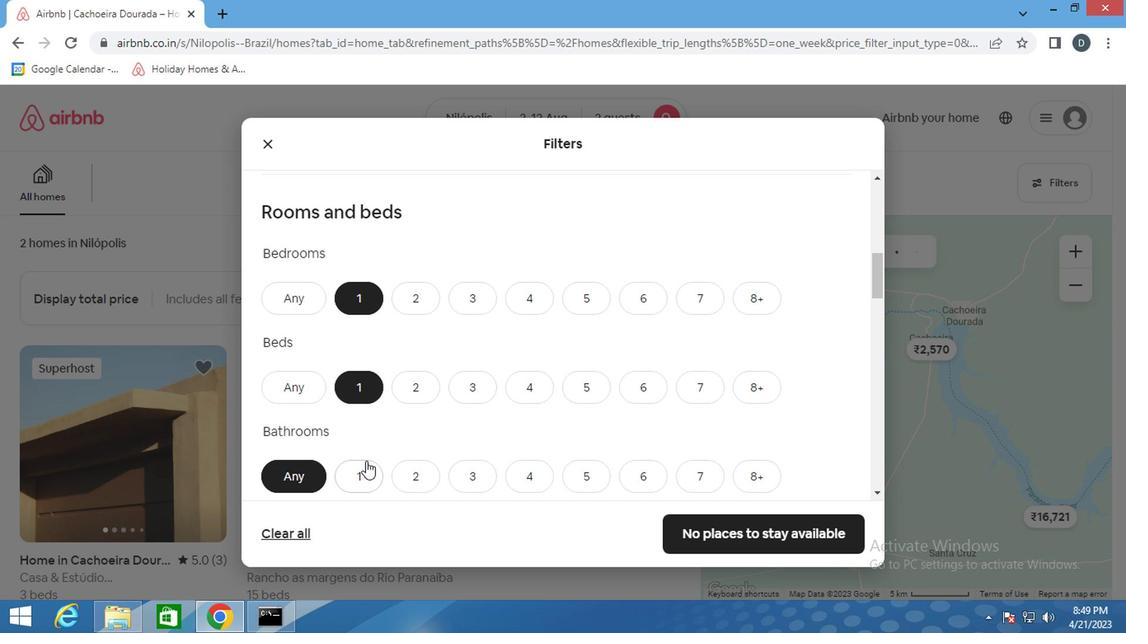
Action: Mouse moved to (471, 352)
Screenshot: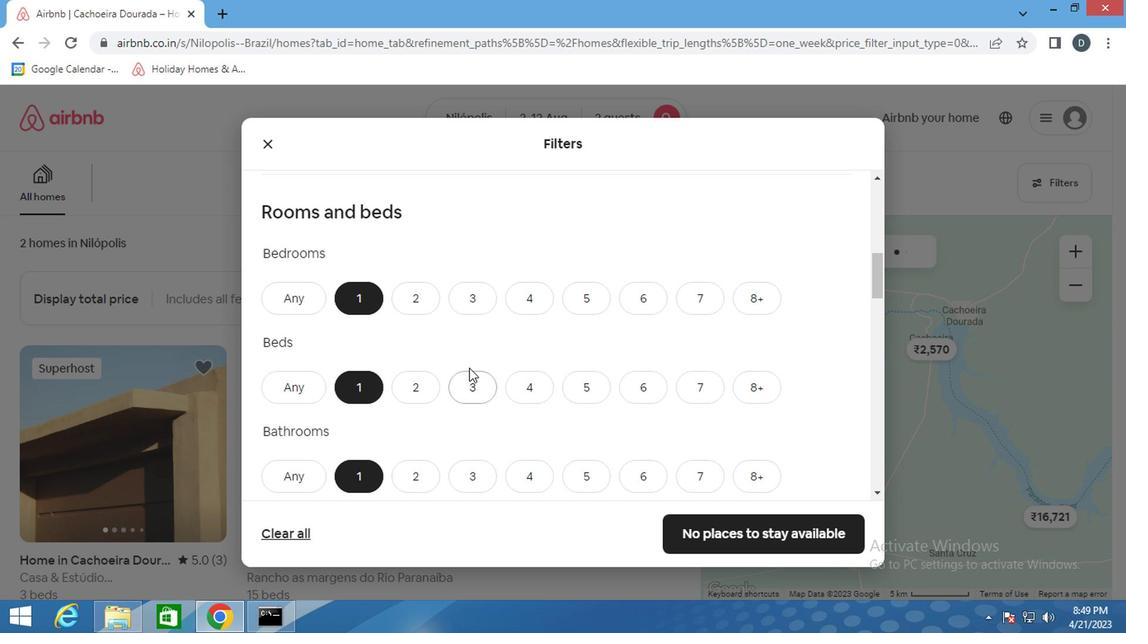 
Action: Mouse scrolled (471, 351) with delta (0, -1)
Screenshot: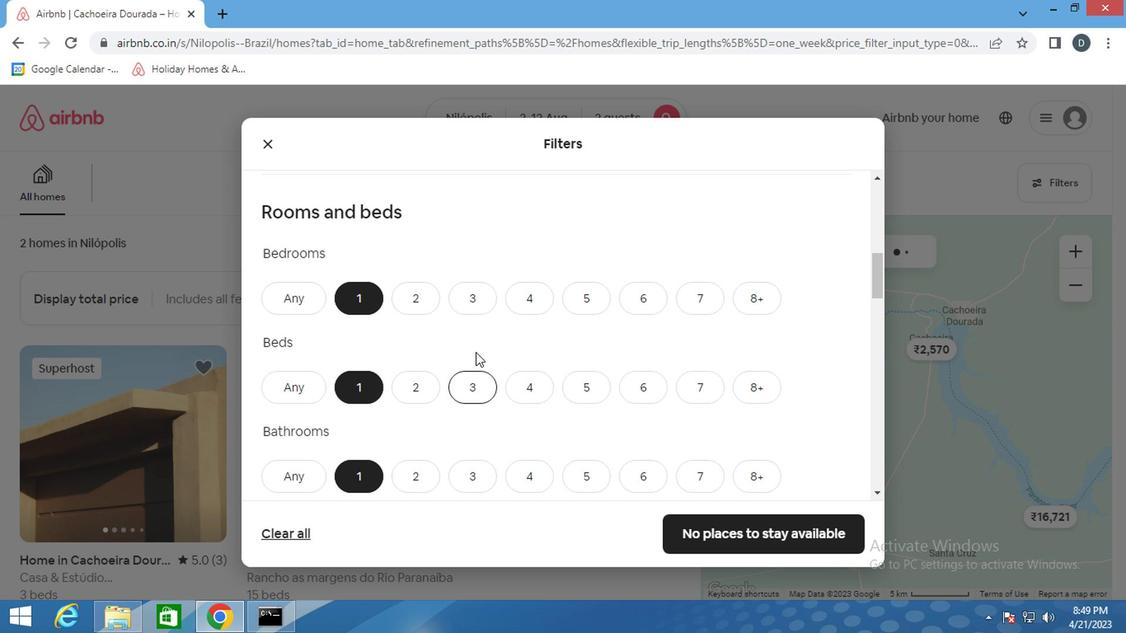 
Action: Mouse scrolled (471, 351) with delta (0, -1)
Screenshot: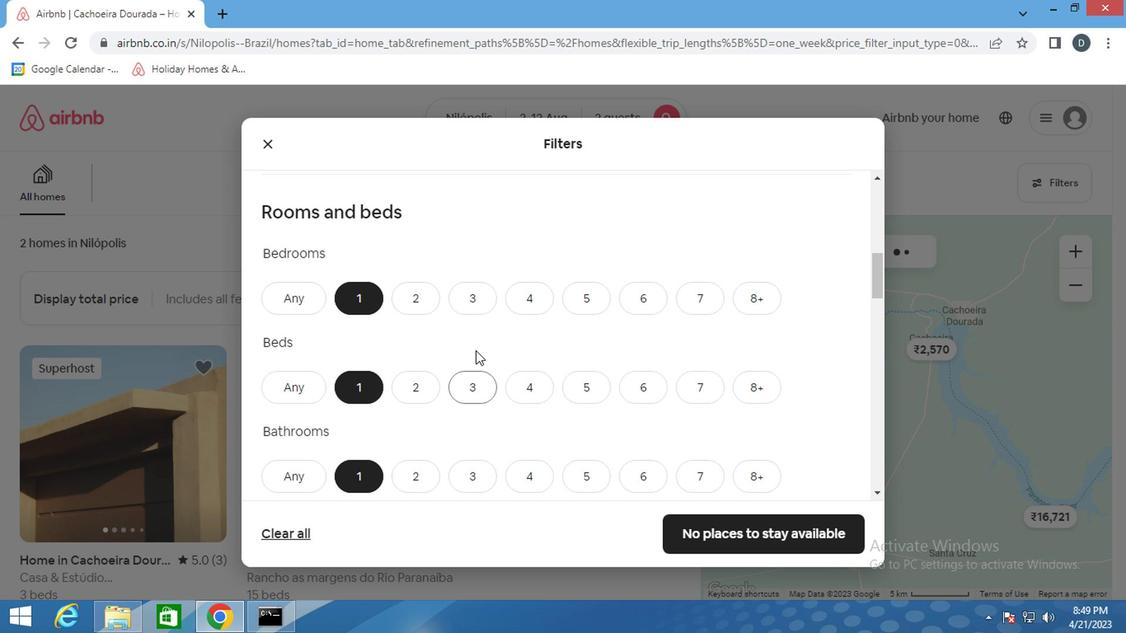 
Action: Mouse scrolled (471, 351) with delta (0, -1)
Screenshot: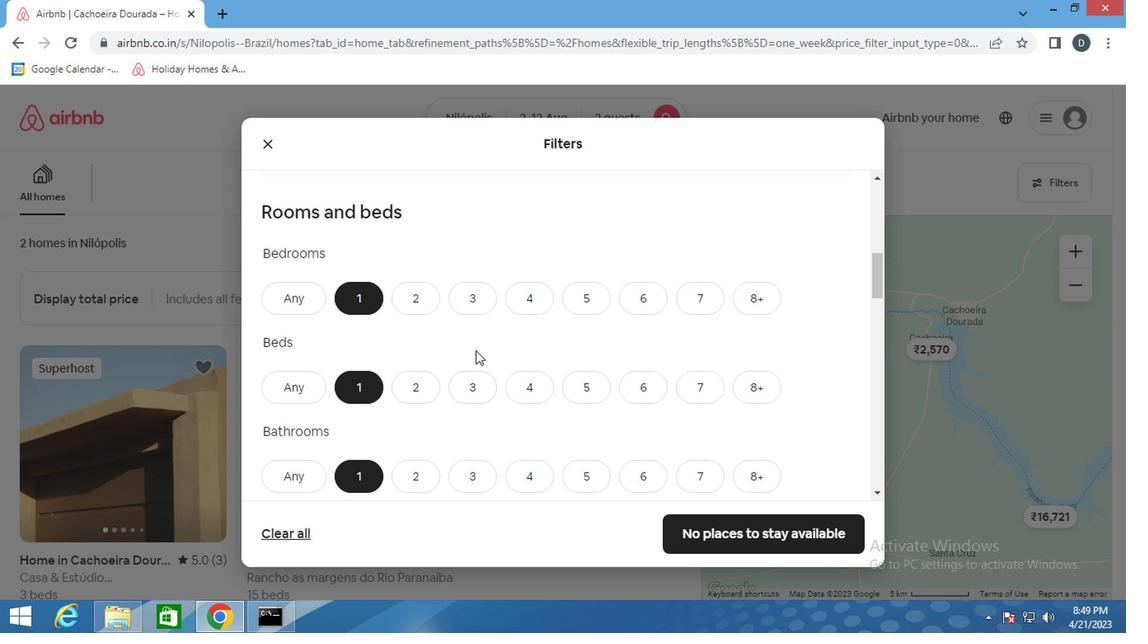 
Action: Mouse scrolled (471, 351) with delta (0, -1)
Screenshot: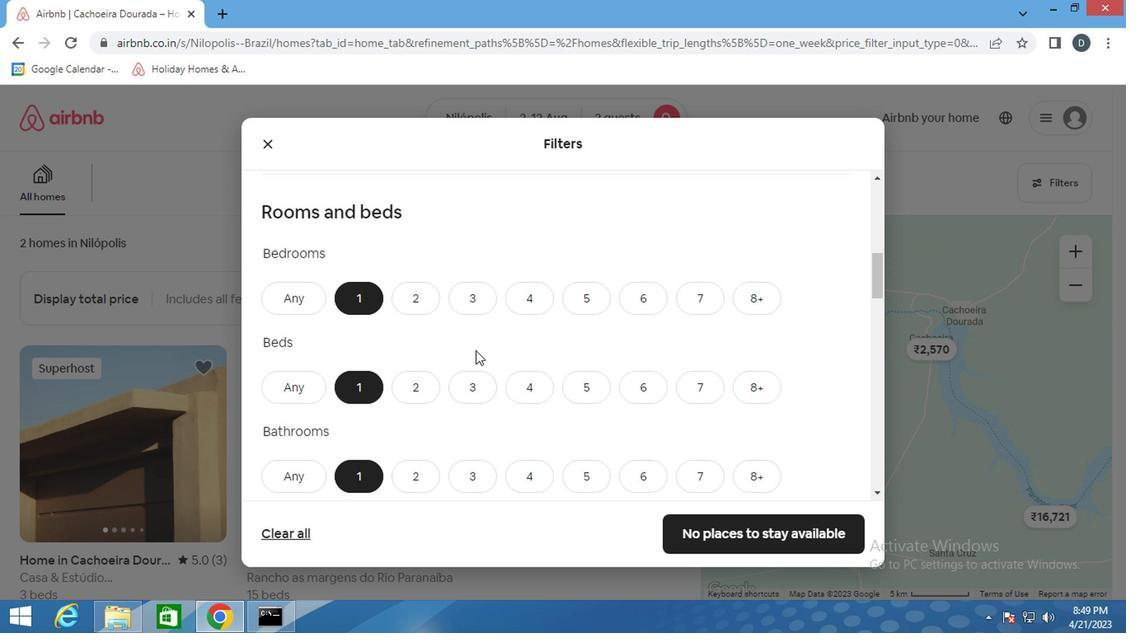 
Action: Mouse moved to (328, 334)
Screenshot: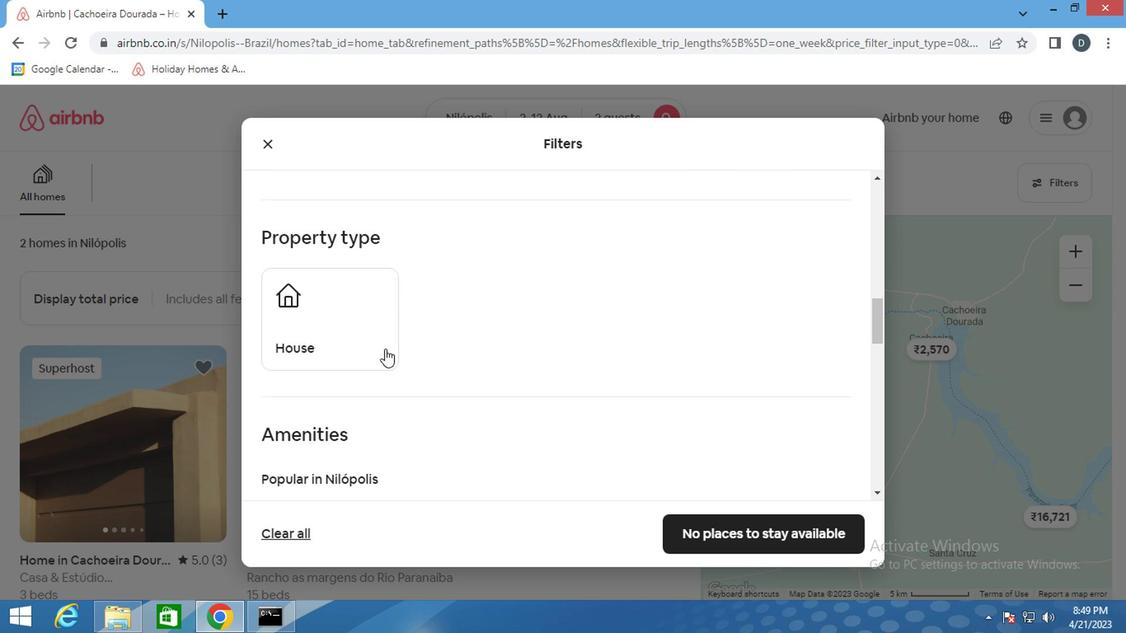 
Action: Mouse pressed left at (328, 334)
Screenshot: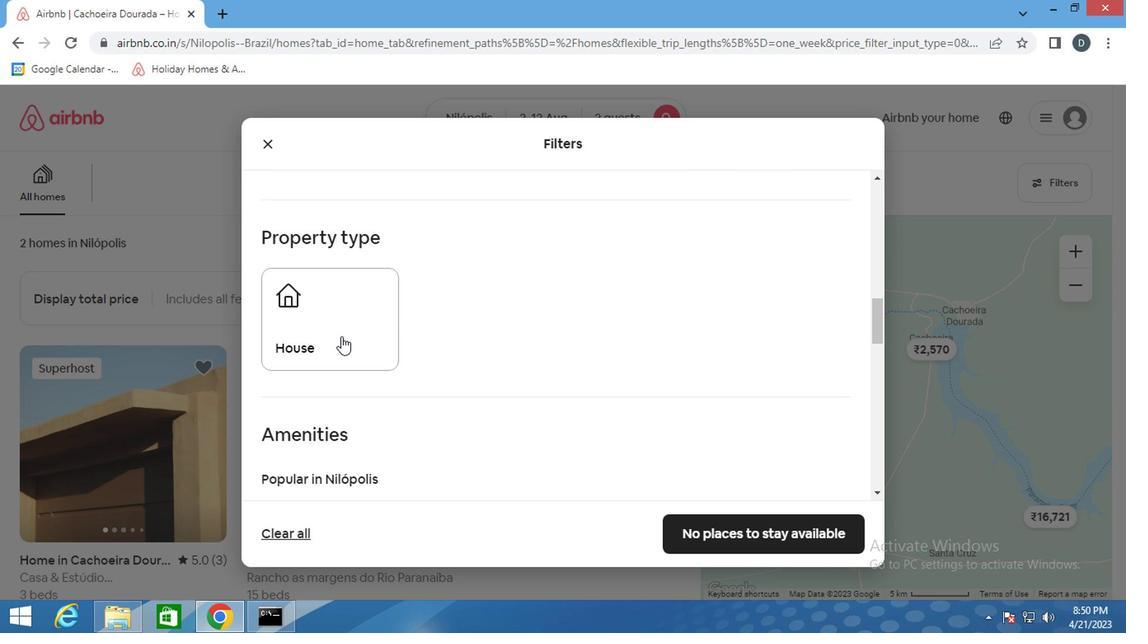 
Action: Mouse moved to (560, 343)
Screenshot: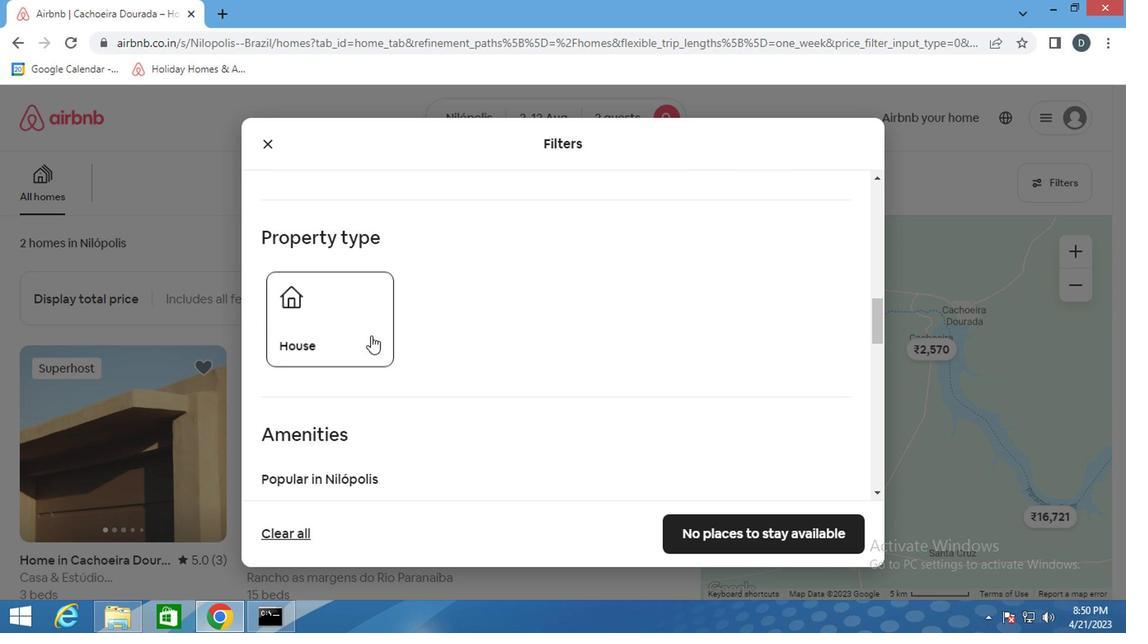 
Action: Mouse scrolled (560, 342) with delta (0, 0)
Screenshot: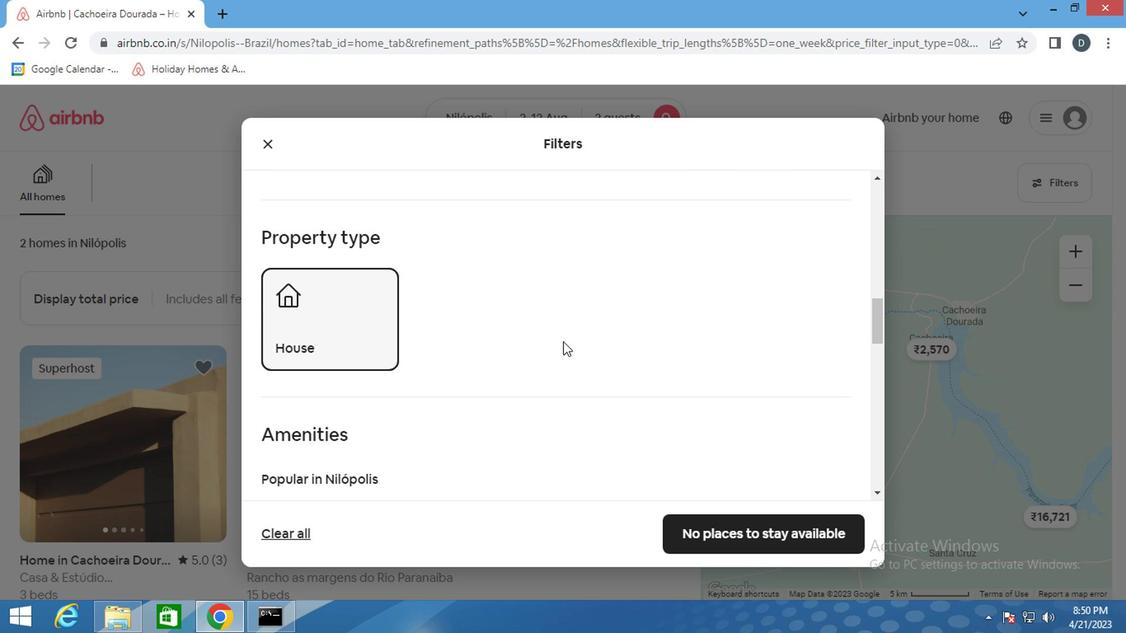 
Action: Mouse scrolled (560, 342) with delta (0, 0)
Screenshot: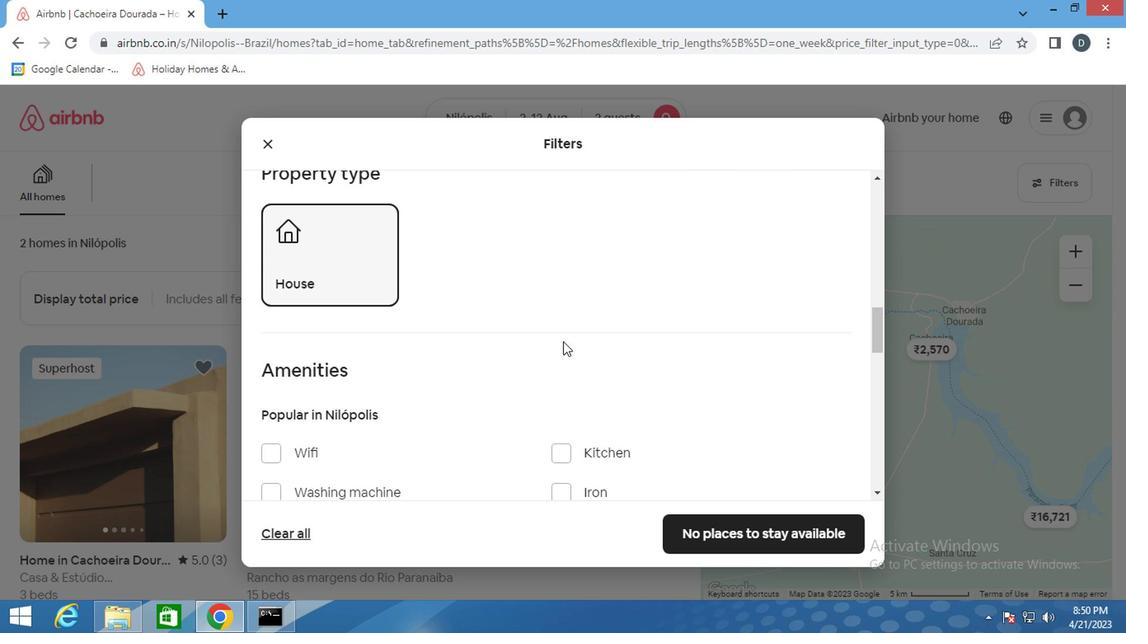 
Action: Mouse scrolled (560, 342) with delta (0, 0)
Screenshot: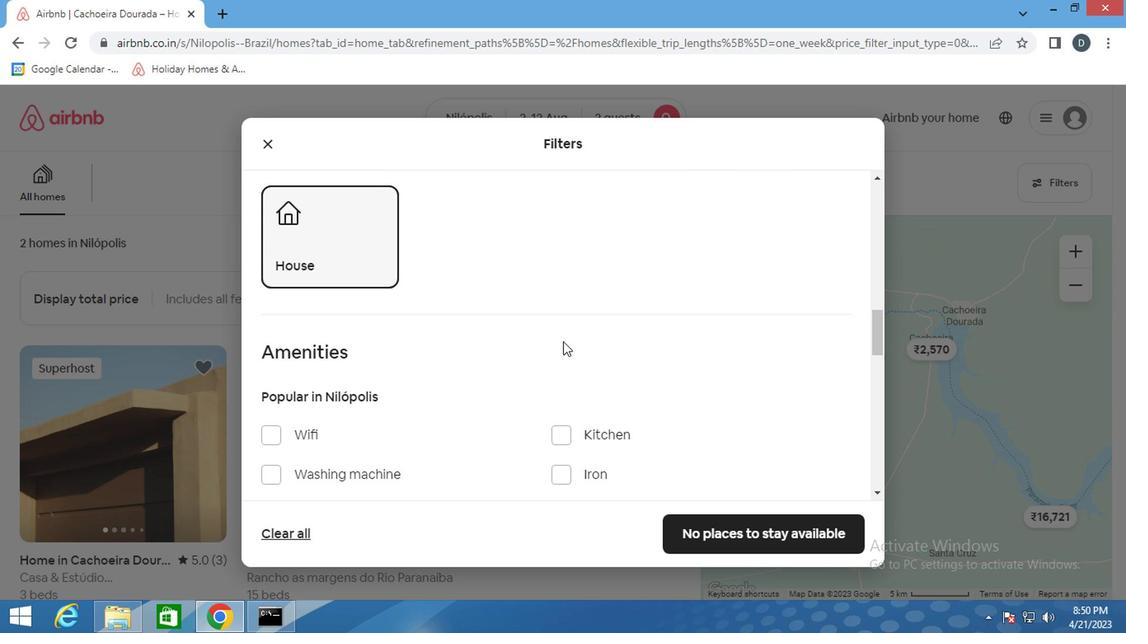 
Action: Mouse moved to (560, 343)
Screenshot: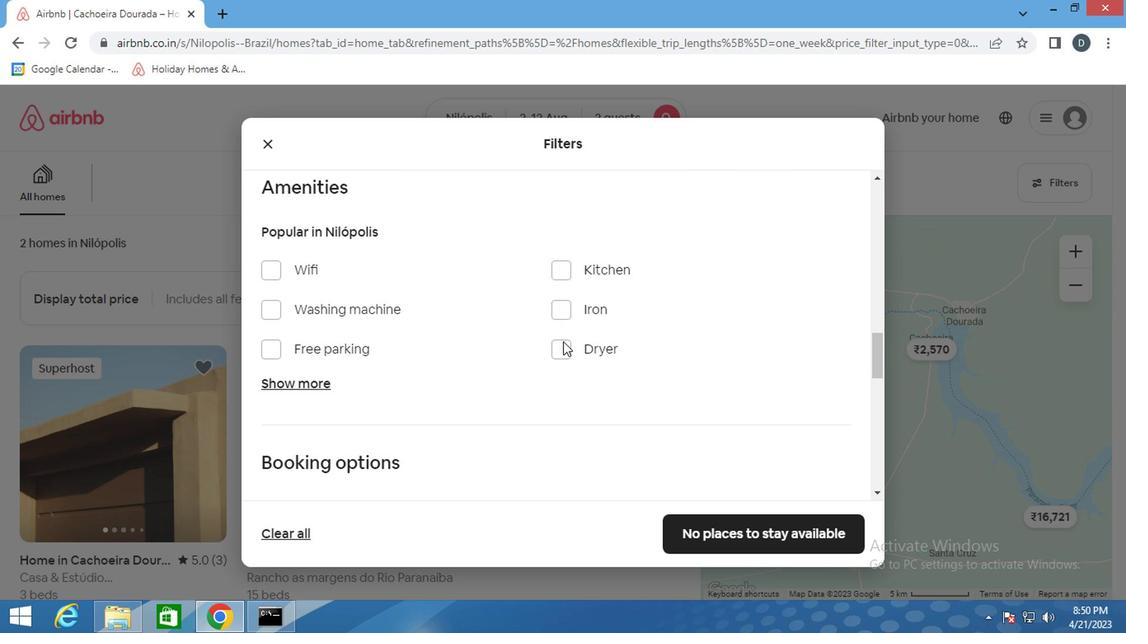 
Action: Mouse scrolled (560, 342) with delta (0, 0)
Screenshot: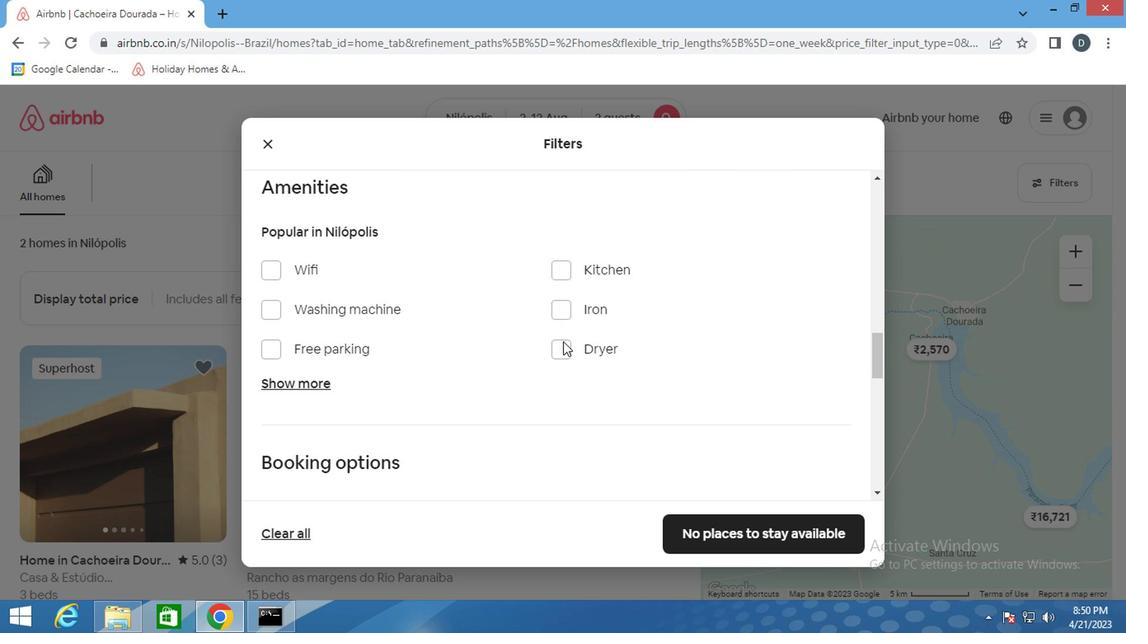 
Action: Mouse scrolled (560, 342) with delta (0, 0)
Screenshot: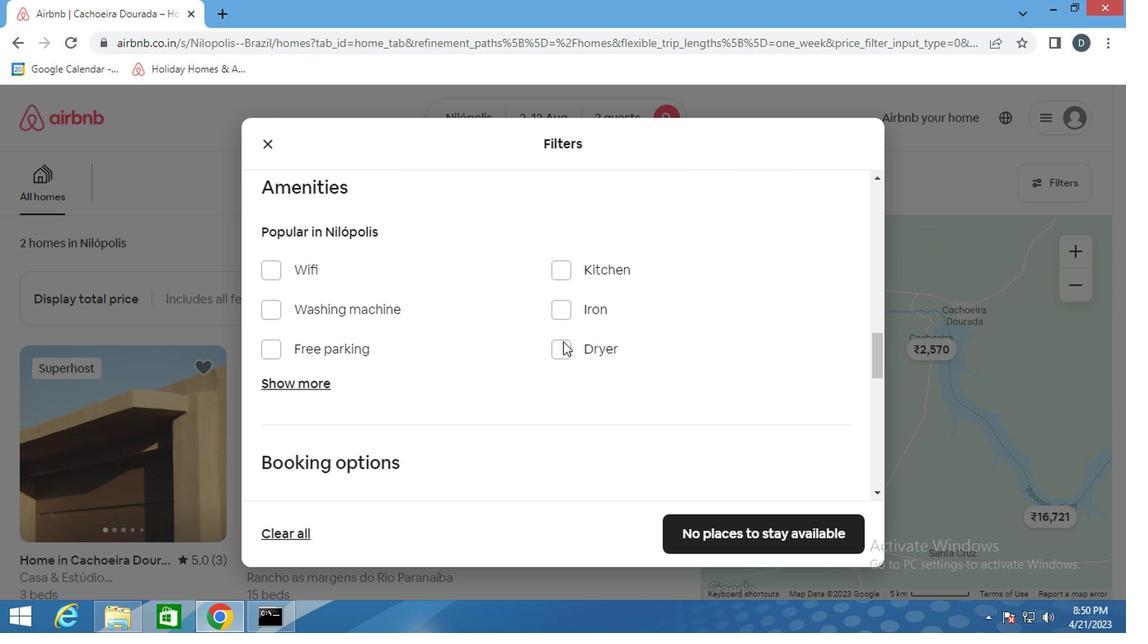 
Action: Mouse moved to (574, 343)
Screenshot: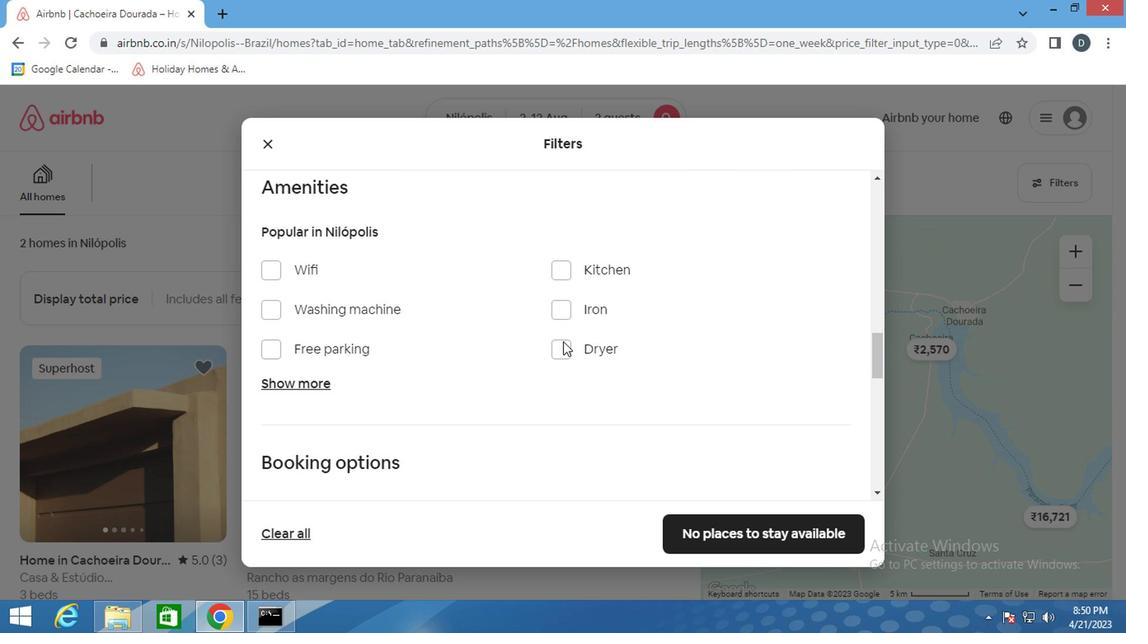 
Action: Mouse scrolled (574, 342) with delta (0, 0)
Screenshot: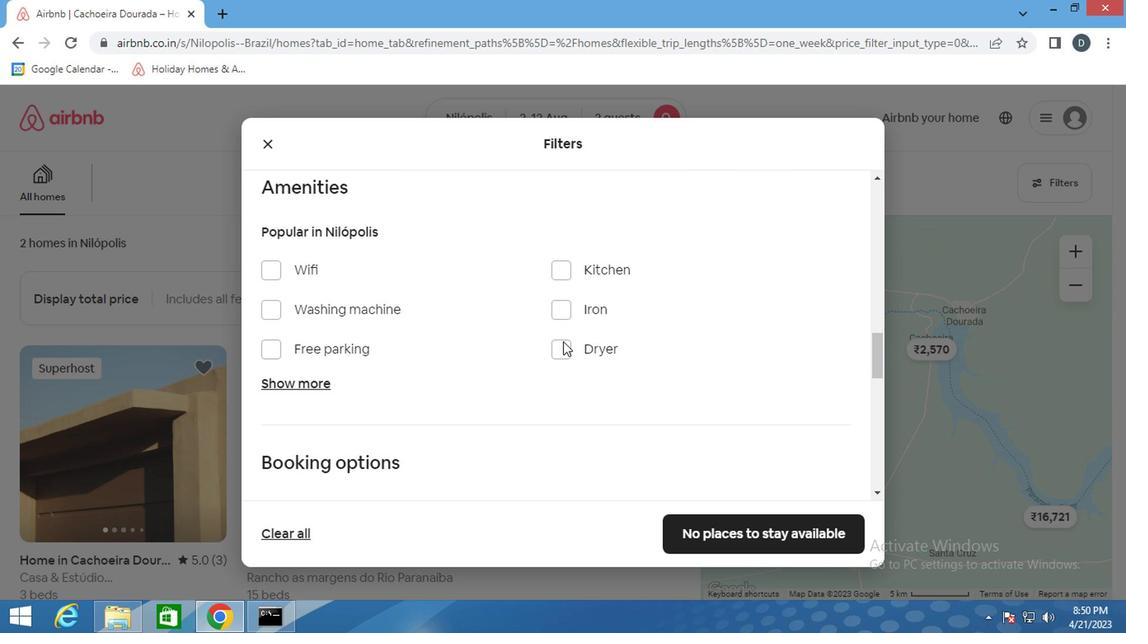 
Action: Mouse moved to (611, 343)
Screenshot: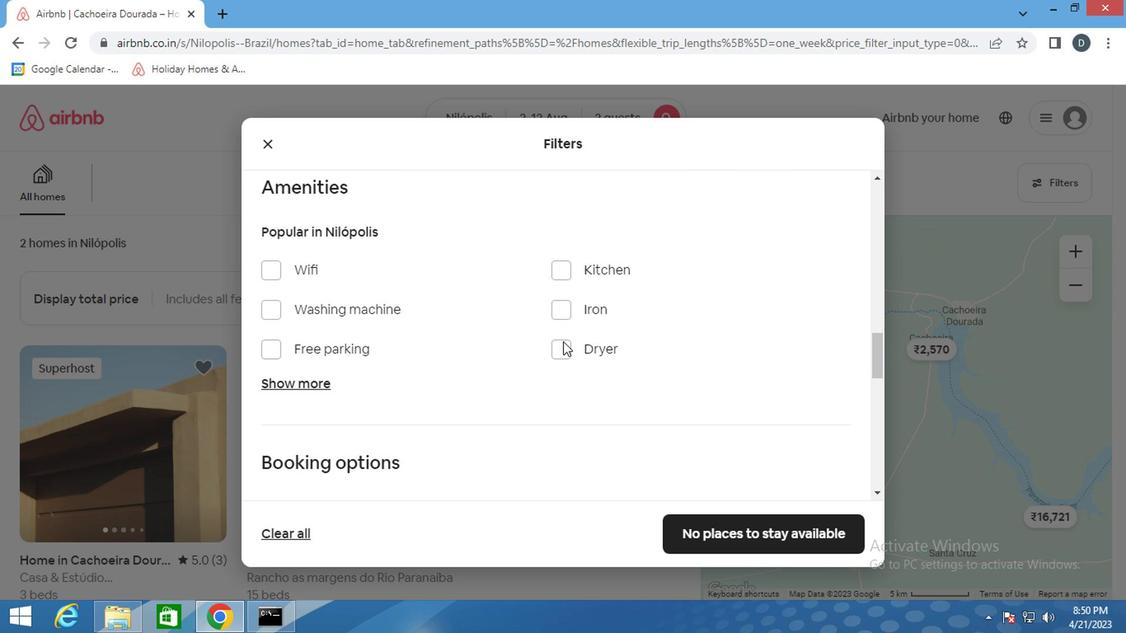 
Action: Mouse scrolled (611, 342) with delta (0, 0)
Screenshot: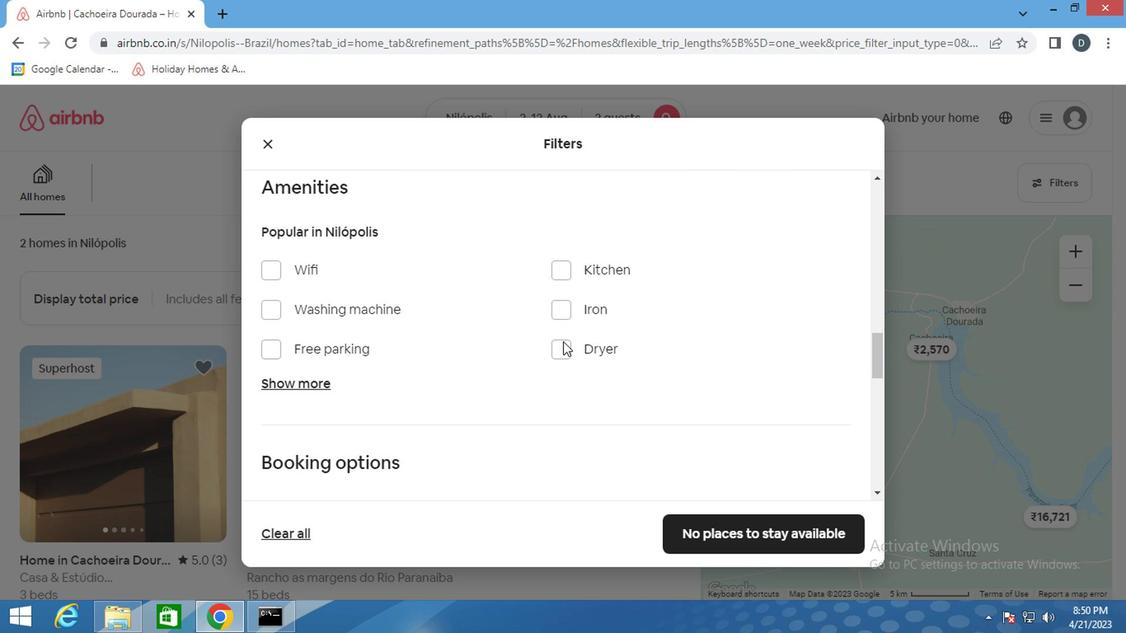 
Action: Mouse moved to (644, 343)
Screenshot: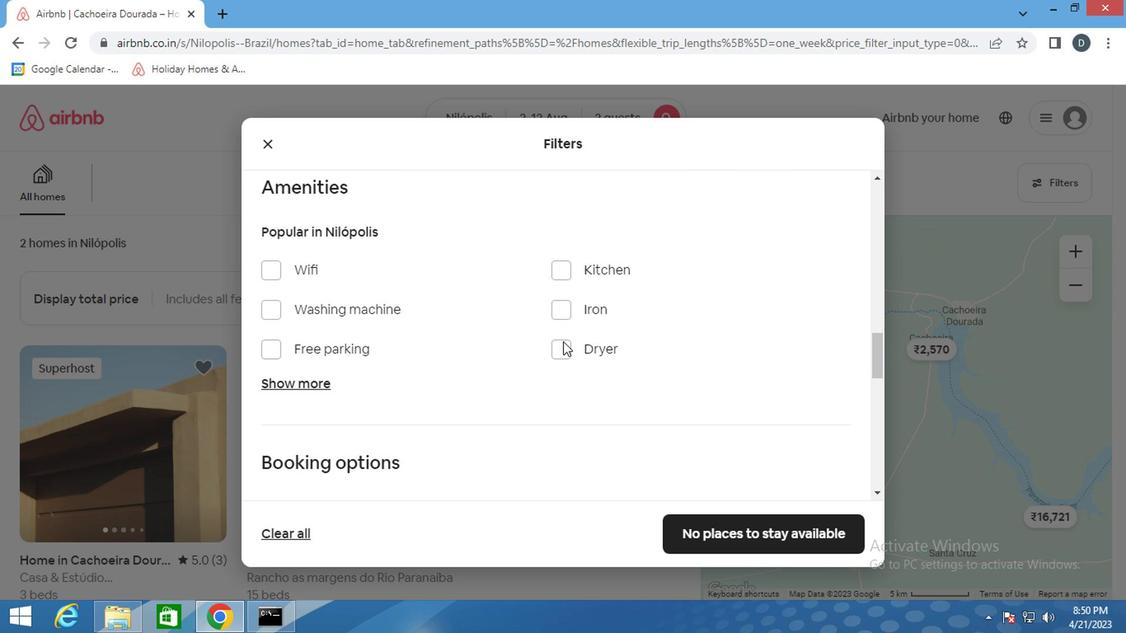 
Action: Mouse scrolled (644, 342) with delta (0, 0)
Screenshot: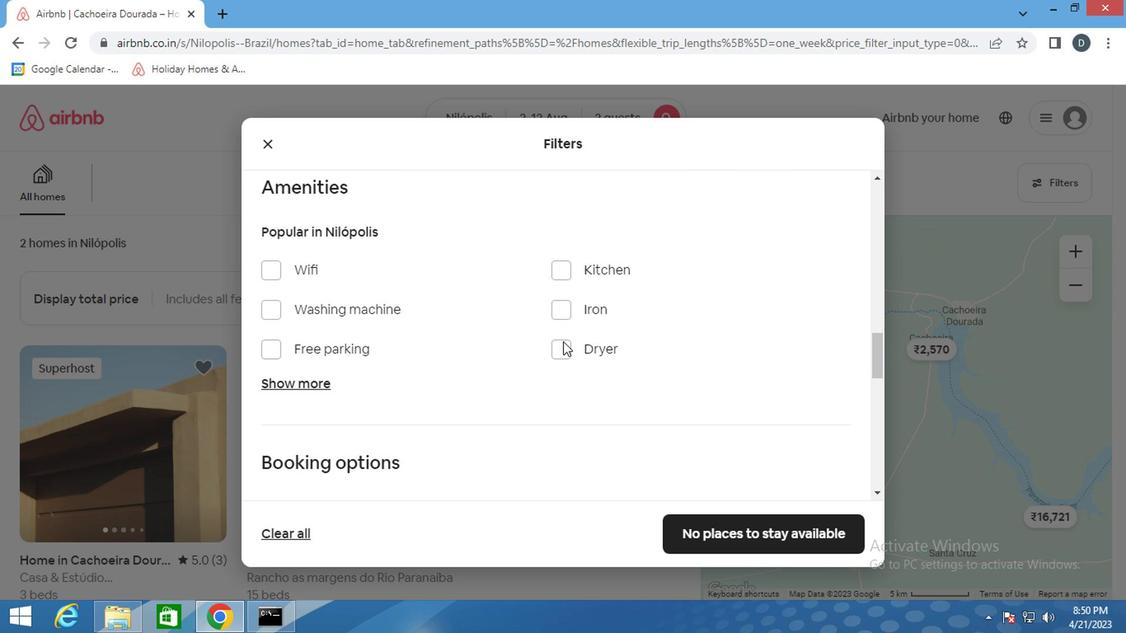 
Action: Mouse moved to (794, 250)
Screenshot: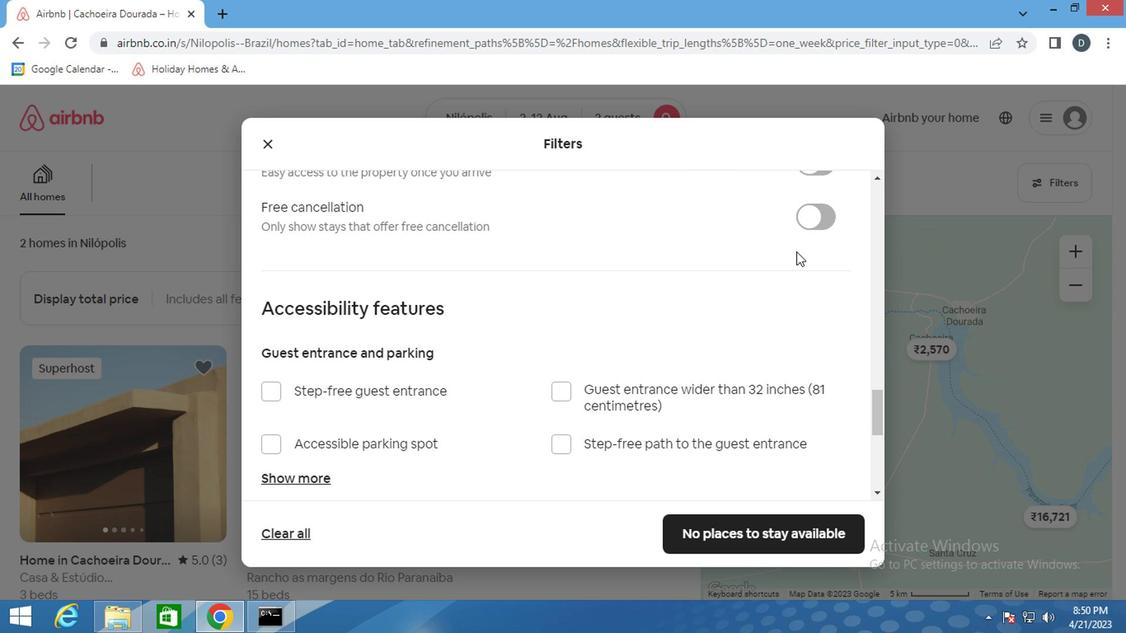 
Action: Mouse scrolled (794, 251) with delta (0, 1)
Screenshot: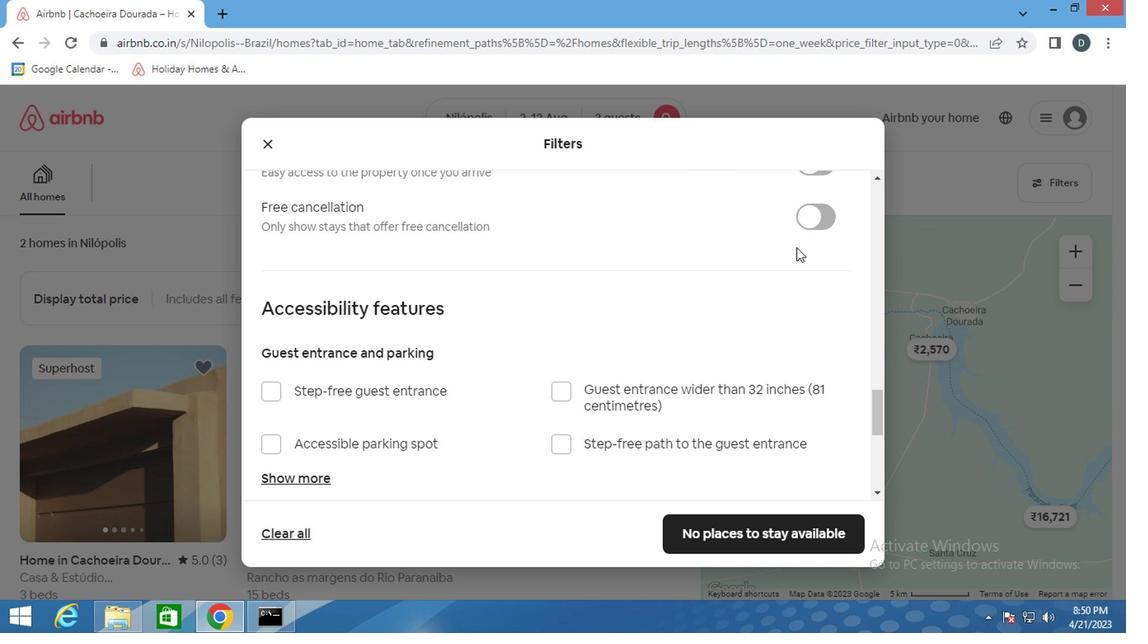 
Action: Mouse scrolled (794, 251) with delta (0, 1)
Screenshot: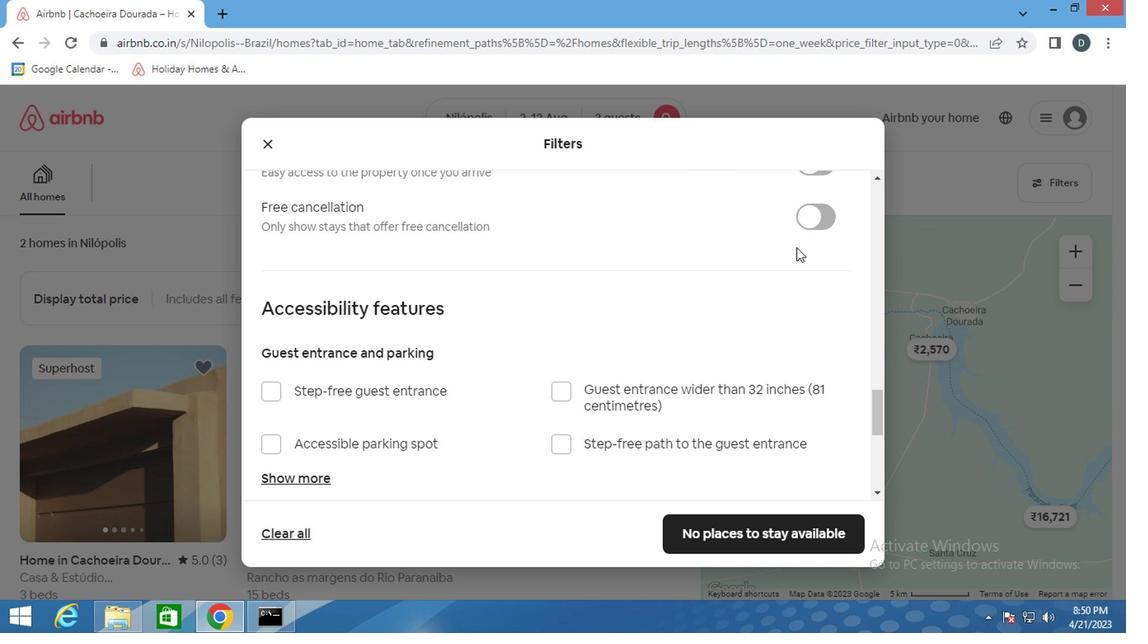 
Action: Mouse moved to (810, 332)
Screenshot: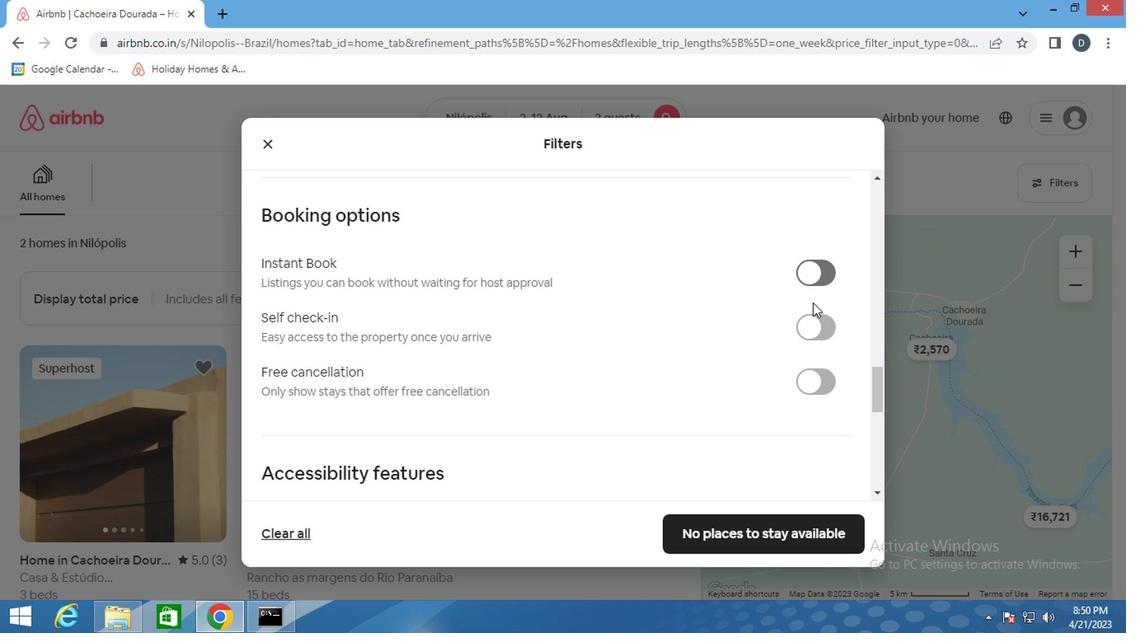 
Action: Mouse pressed left at (810, 332)
Screenshot: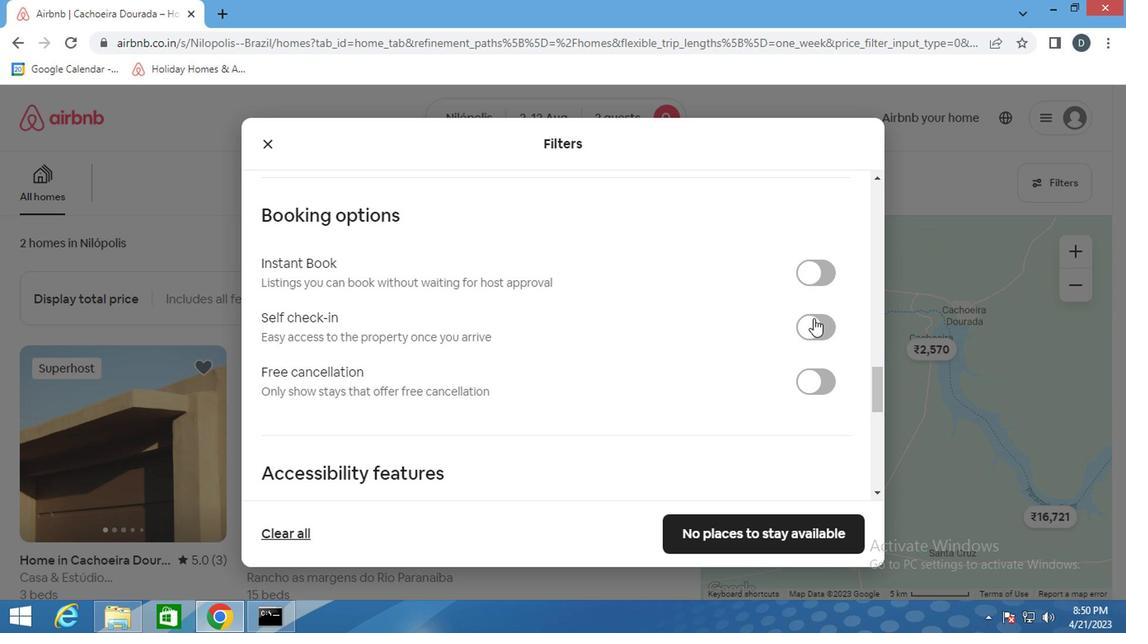 
Action: Mouse moved to (625, 332)
Screenshot: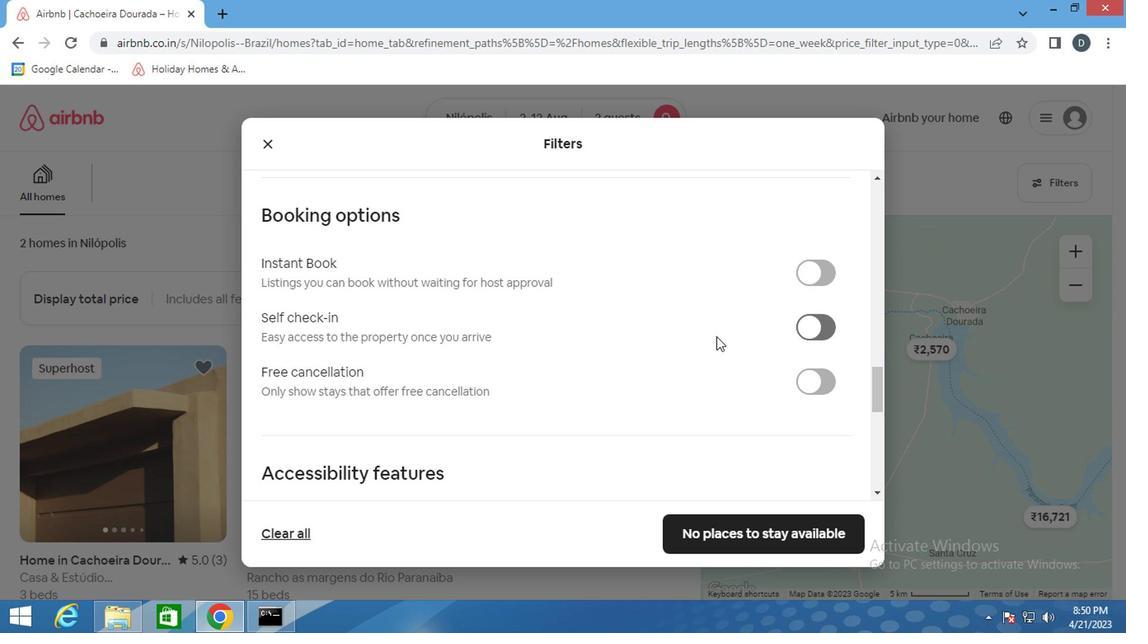 
Action: Mouse scrolled (625, 331) with delta (0, 0)
Screenshot: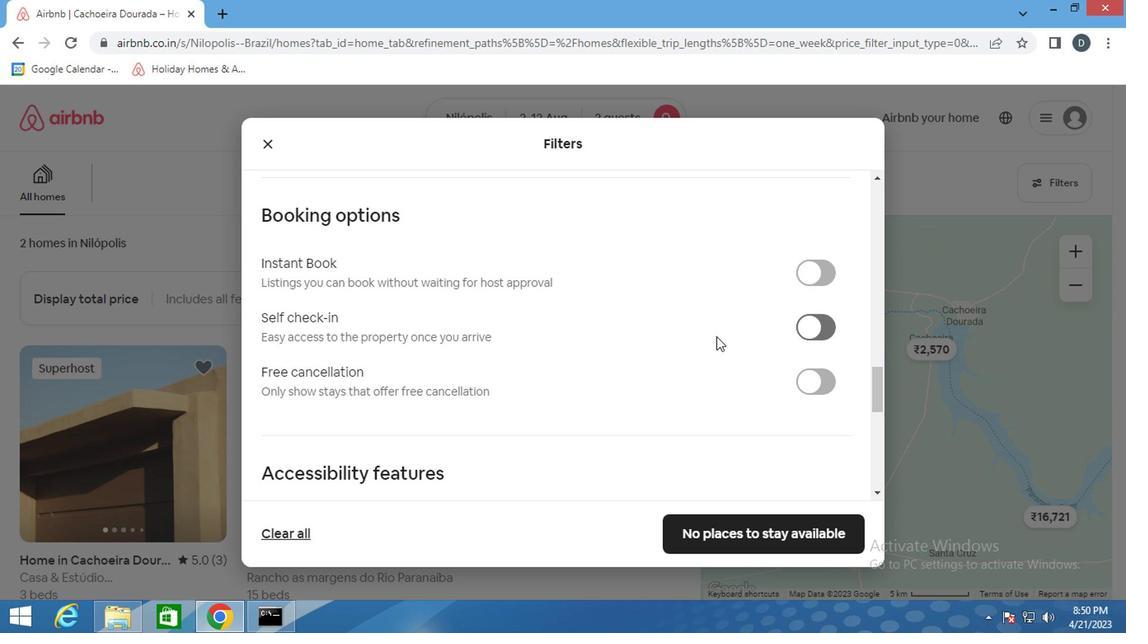
Action: Mouse scrolled (625, 331) with delta (0, 0)
Screenshot: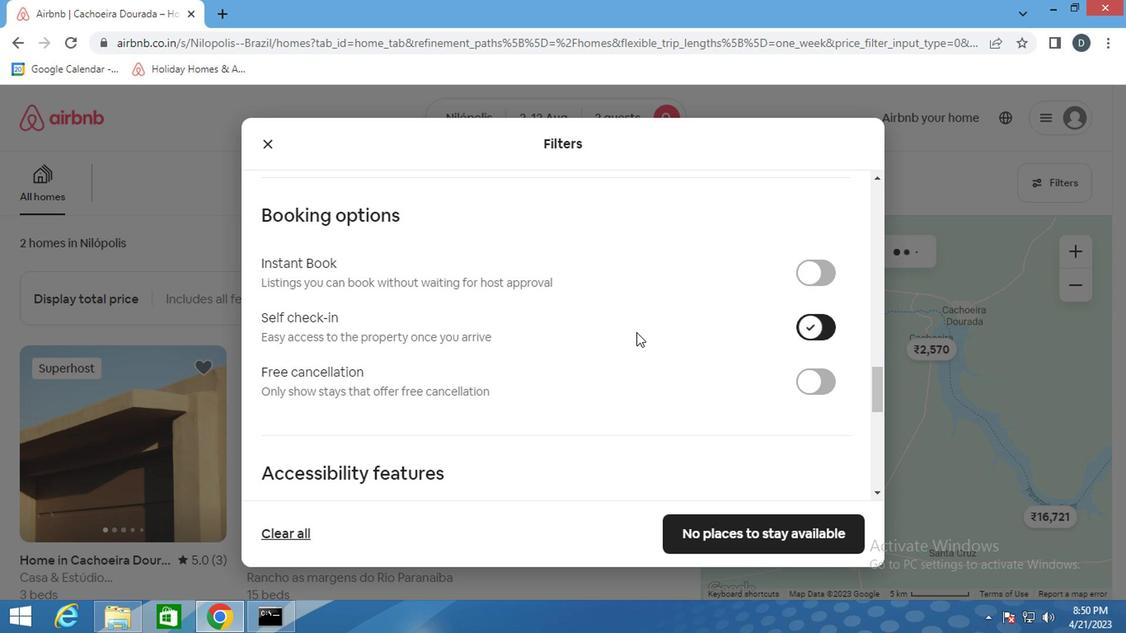 
Action: Mouse scrolled (625, 331) with delta (0, 0)
Screenshot: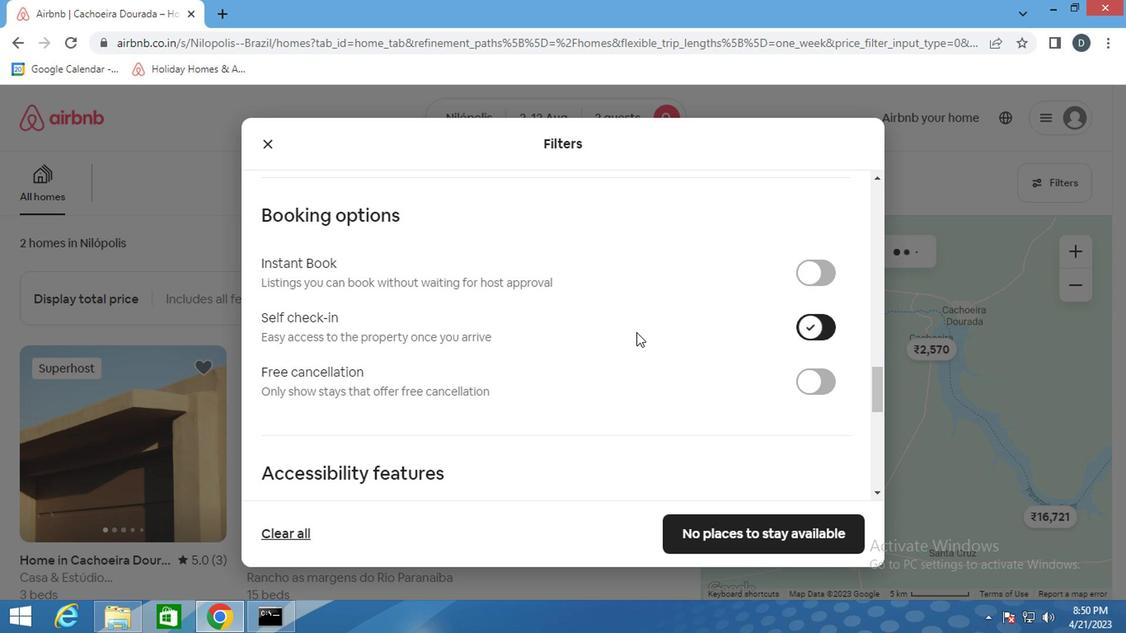 
Action: Mouse scrolled (625, 331) with delta (0, 0)
Screenshot: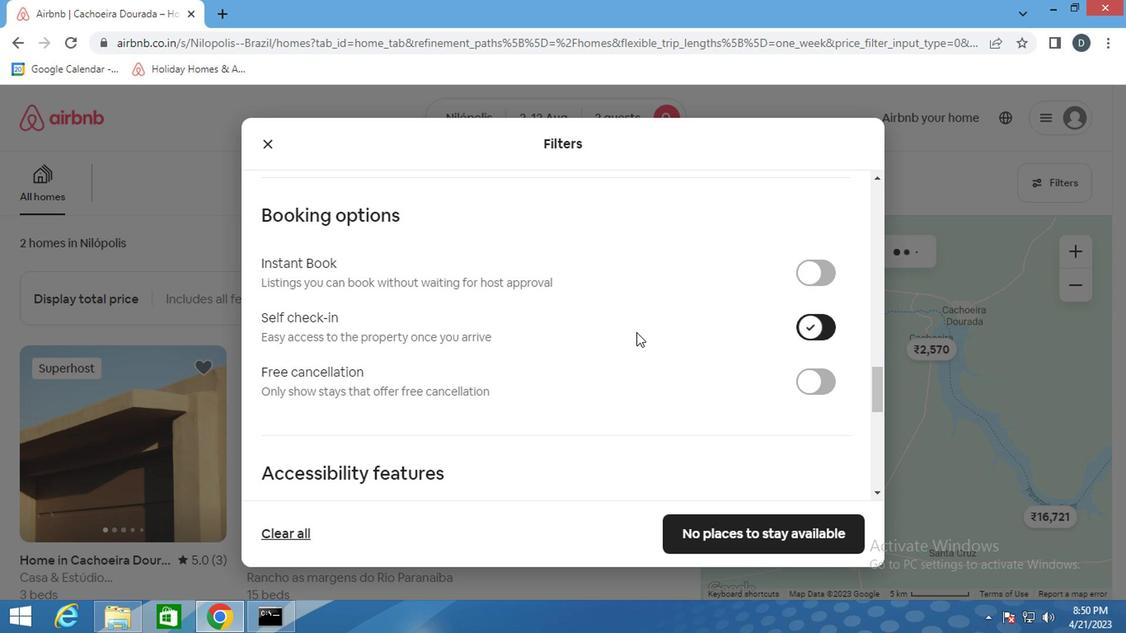 
Action: Mouse scrolled (625, 331) with delta (0, 0)
Screenshot: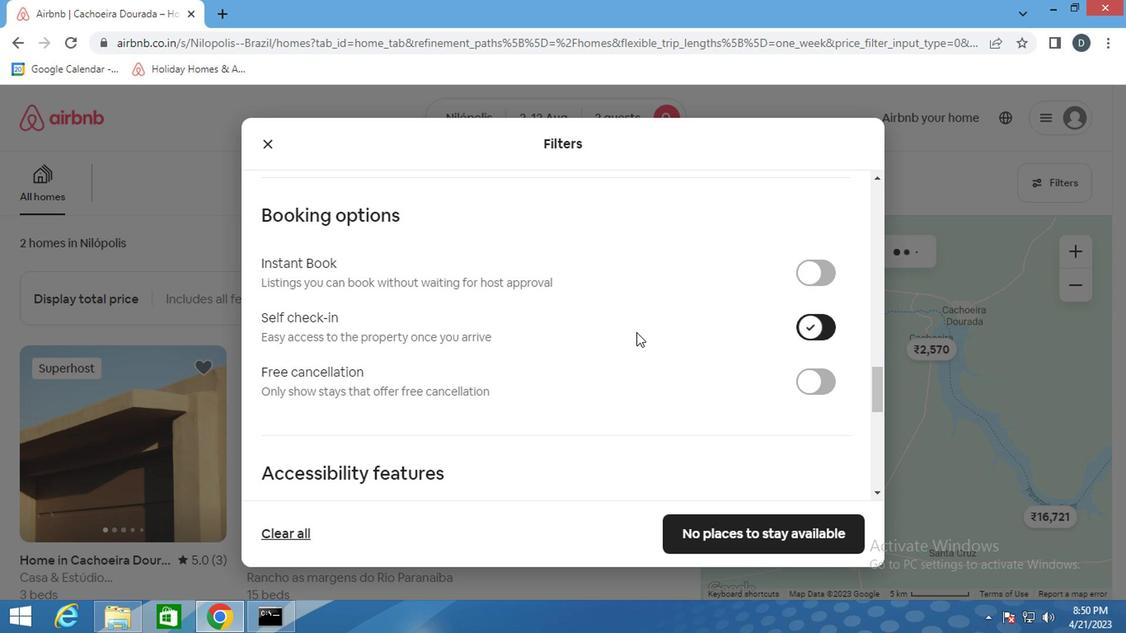 
Action: Mouse scrolled (625, 331) with delta (0, 0)
Screenshot: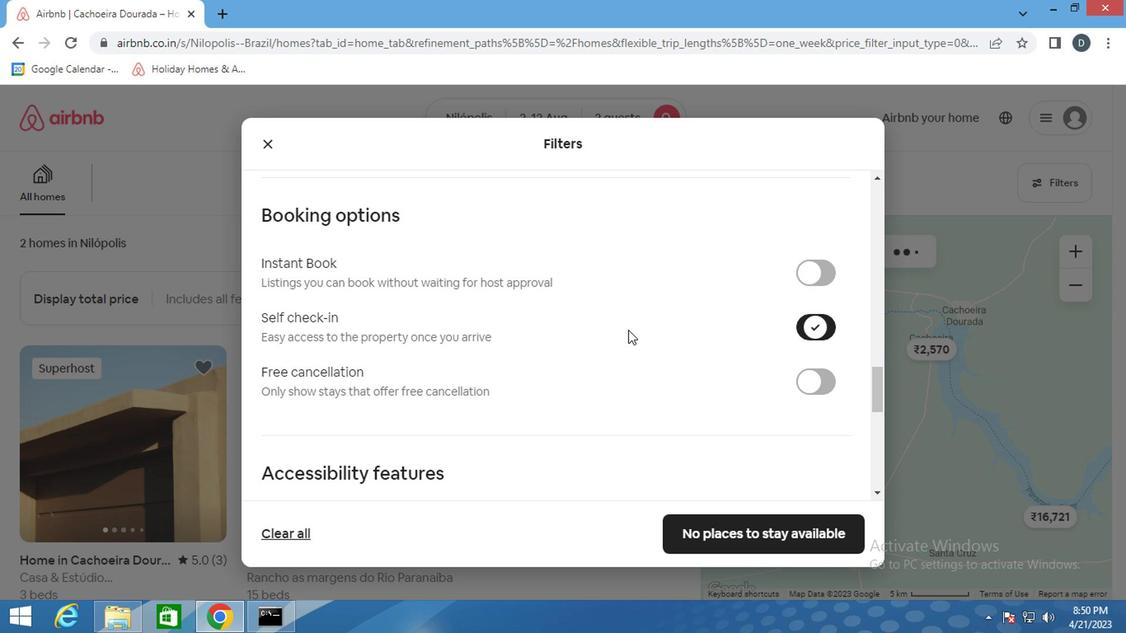 
Action: Mouse moved to (624, 331)
Screenshot: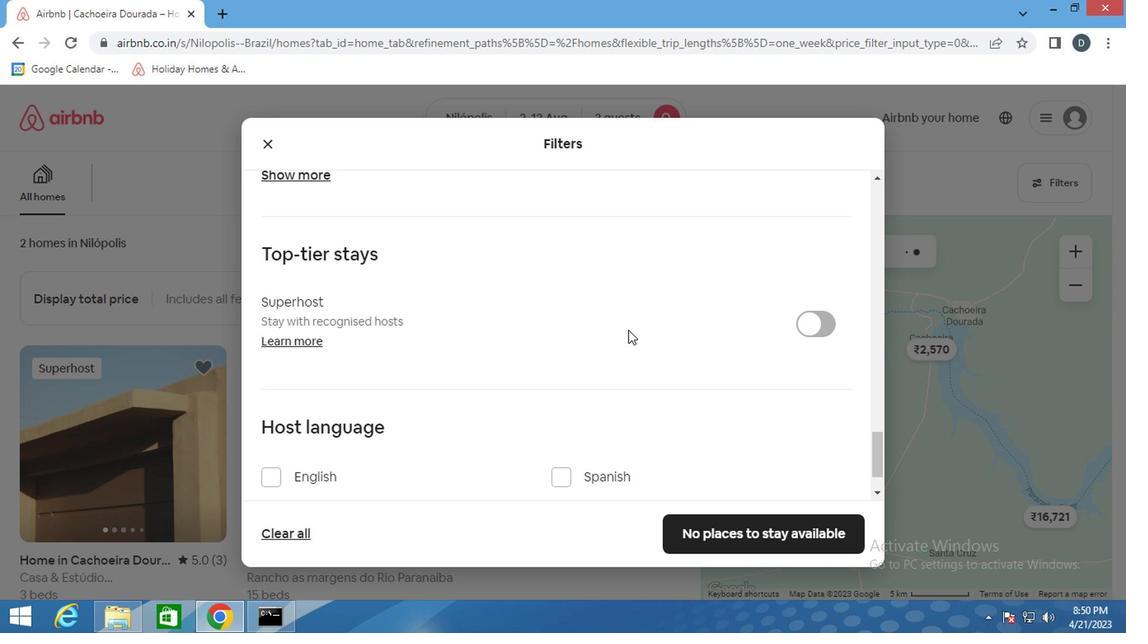 
Action: Mouse scrolled (624, 330) with delta (0, -1)
Screenshot: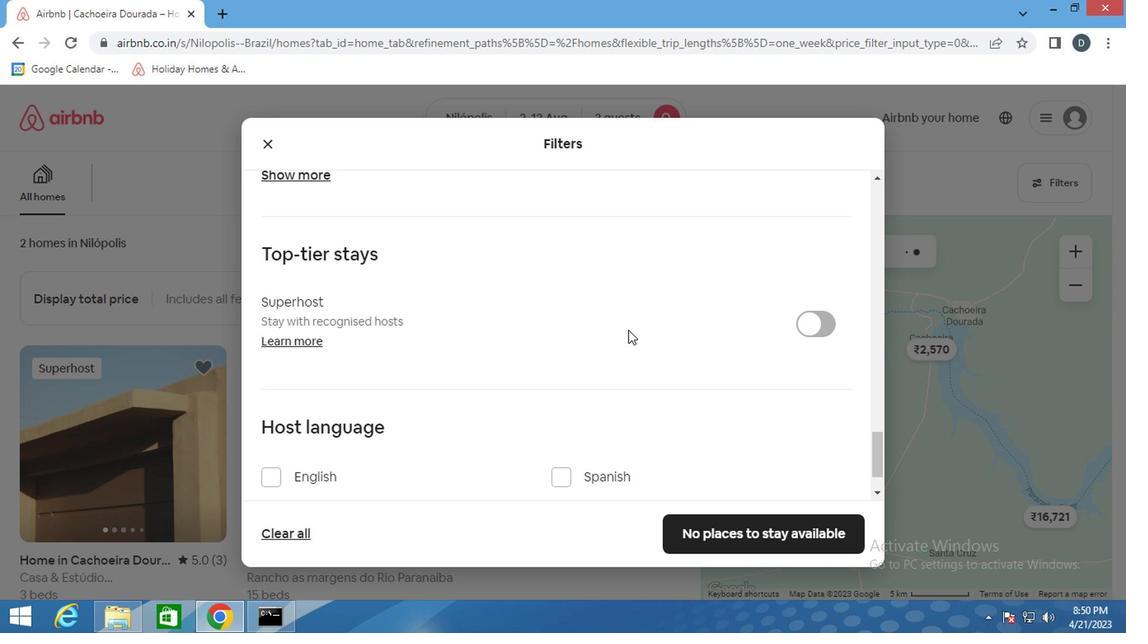 
Action: Mouse scrolled (624, 330) with delta (0, -1)
Screenshot: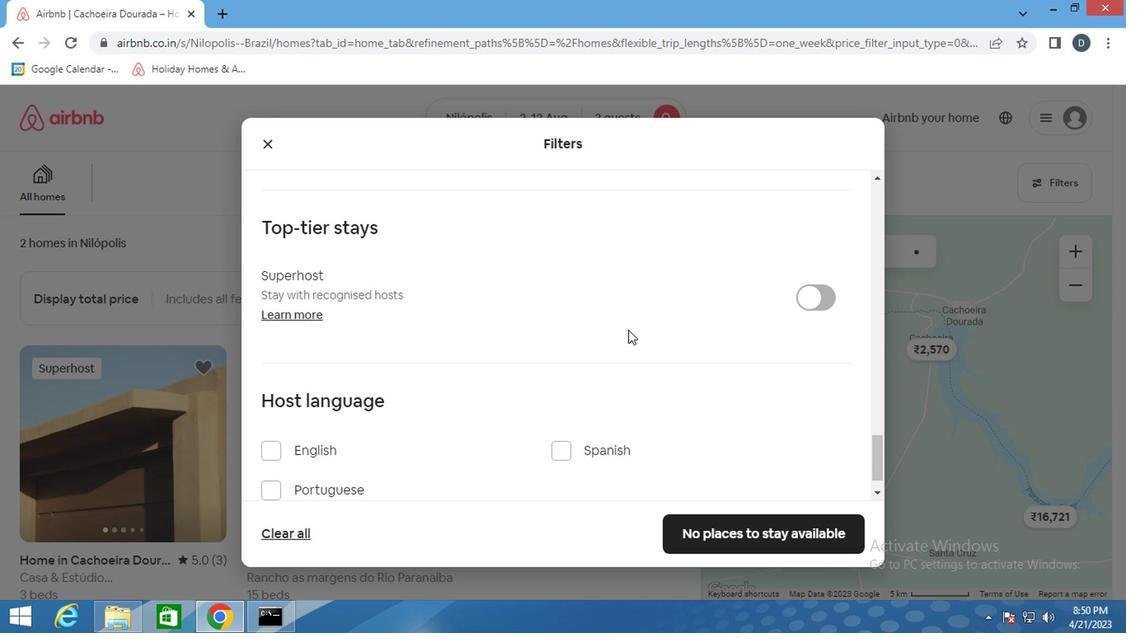 
Action: Mouse scrolled (624, 330) with delta (0, -1)
Screenshot: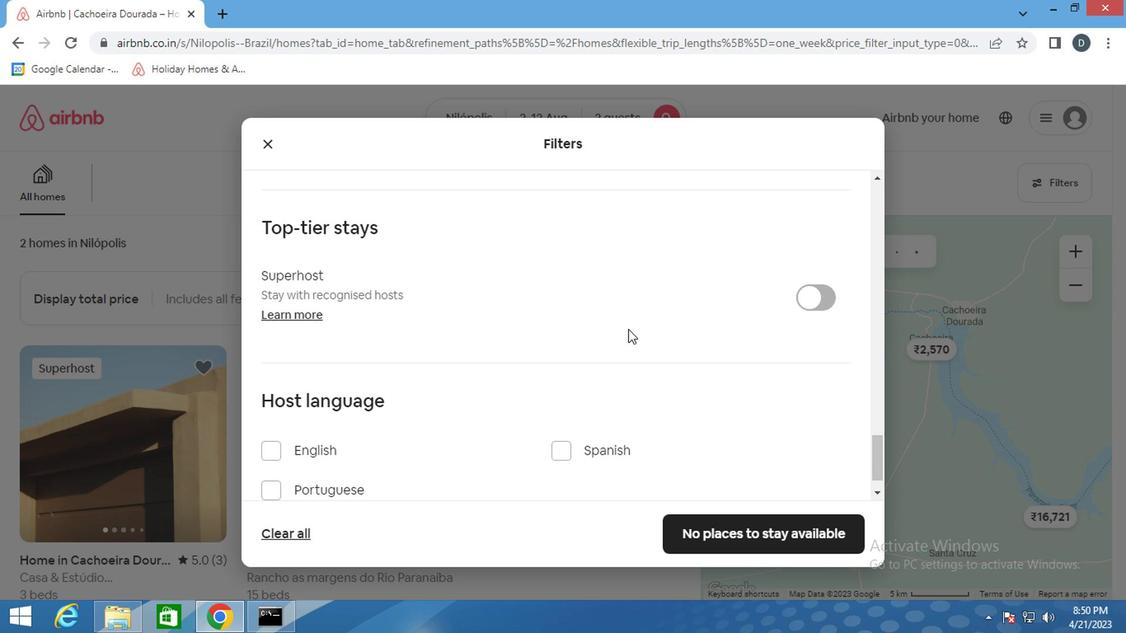 
Action: Mouse scrolled (624, 330) with delta (0, -1)
Screenshot: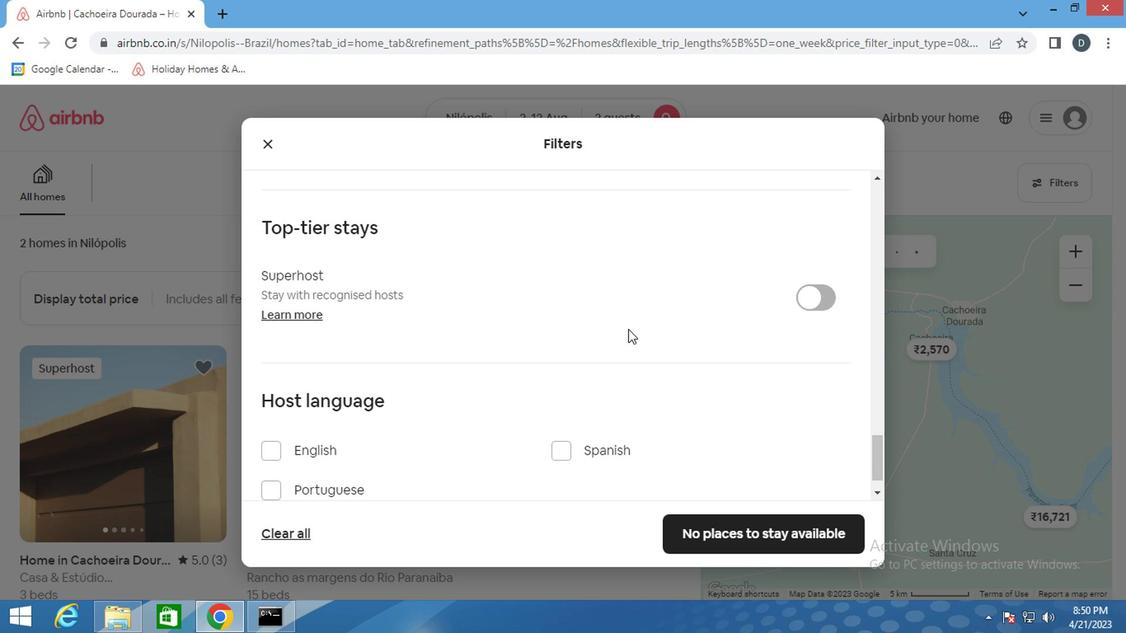 
Action: Mouse scrolled (624, 330) with delta (0, -1)
Screenshot: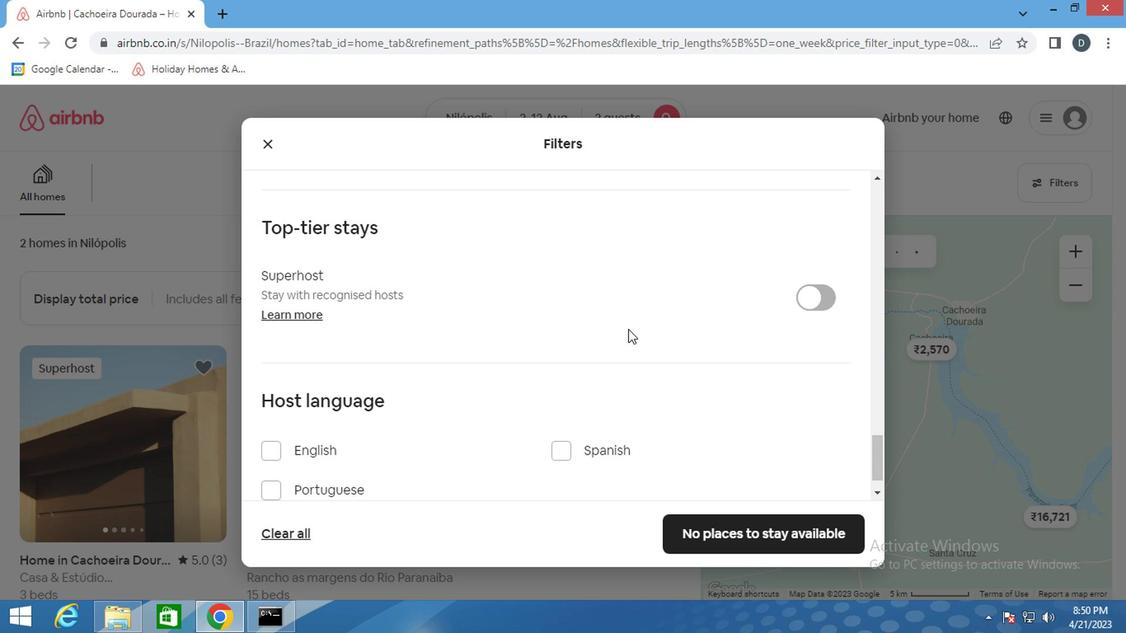 
Action: Mouse moved to (596, 420)
Screenshot: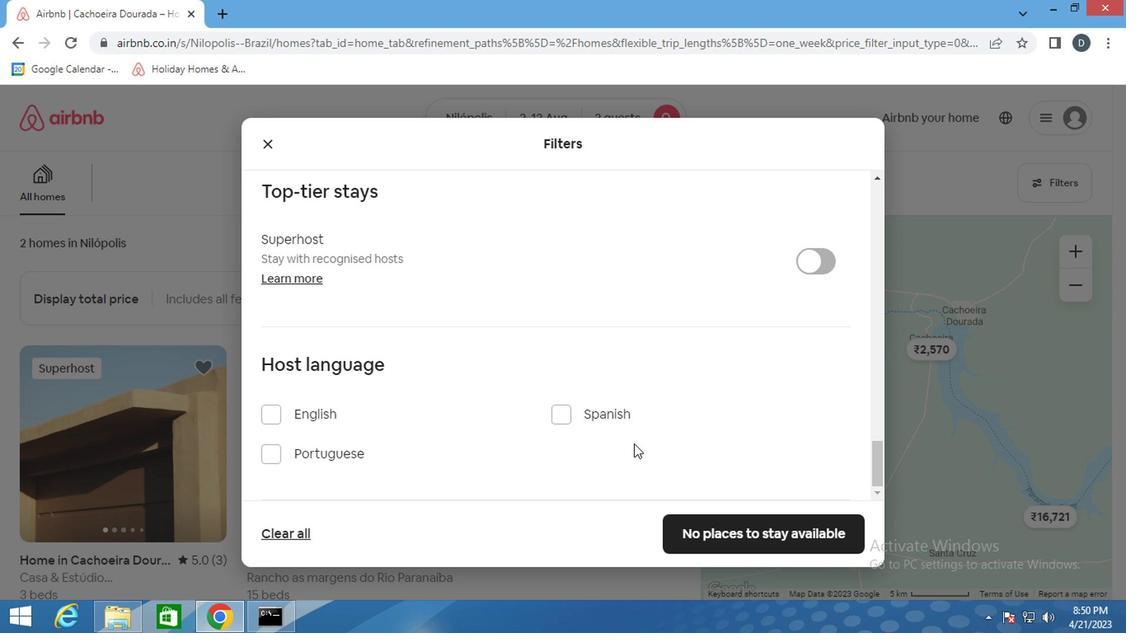 
Action: Mouse pressed left at (596, 420)
Screenshot: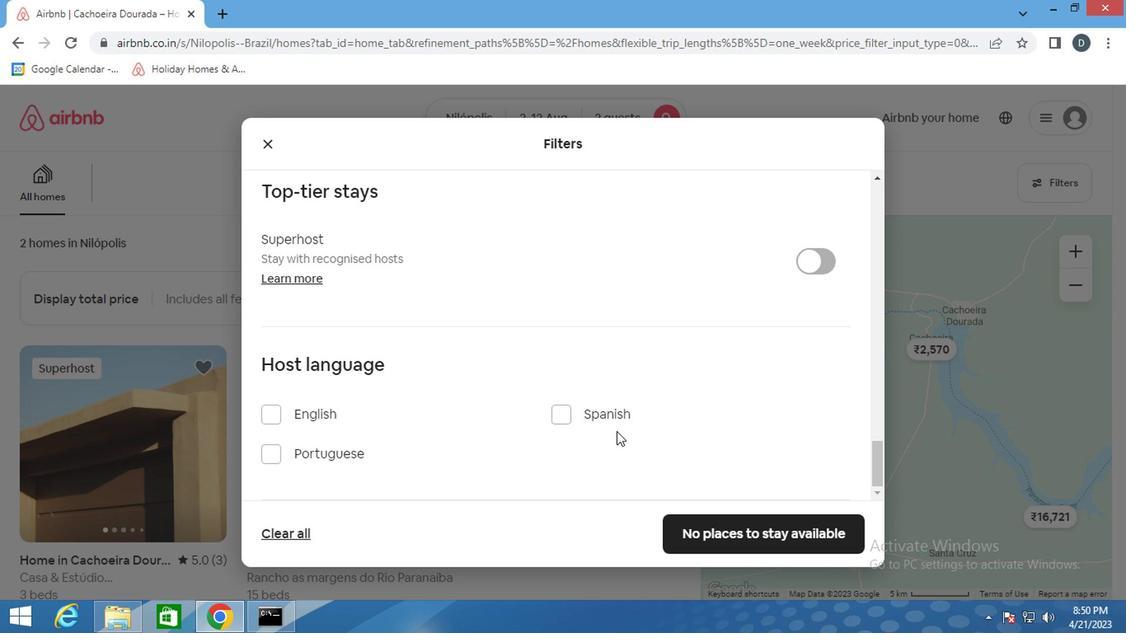 
Action: Mouse moved to (733, 529)
Screenshot: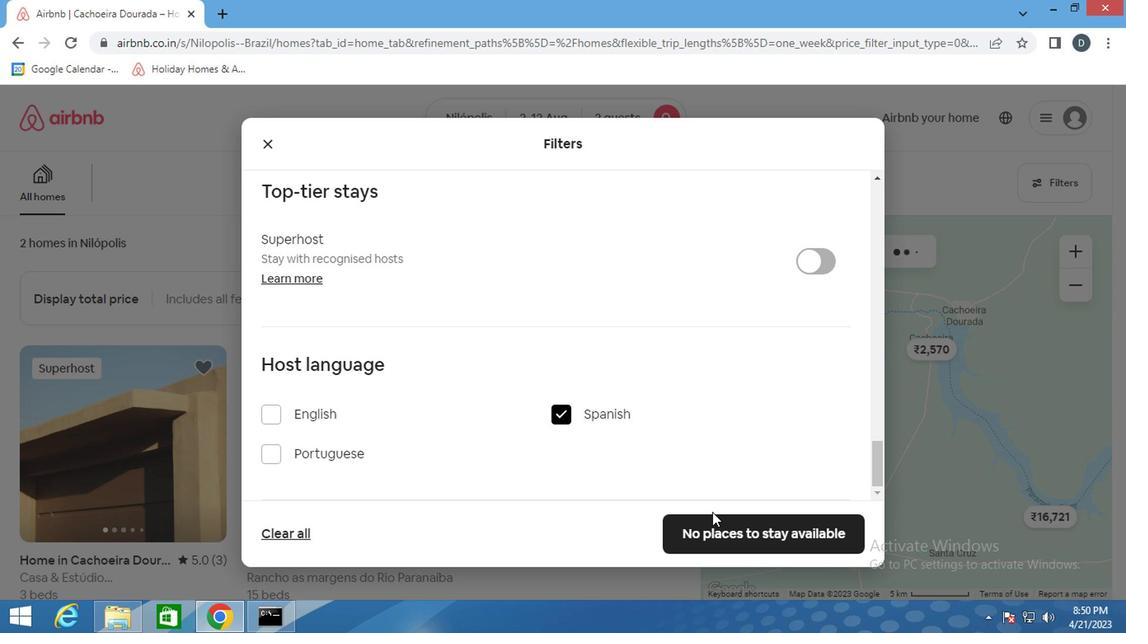 
Action: Mouse pressed left at (733, 529)
Screenshot: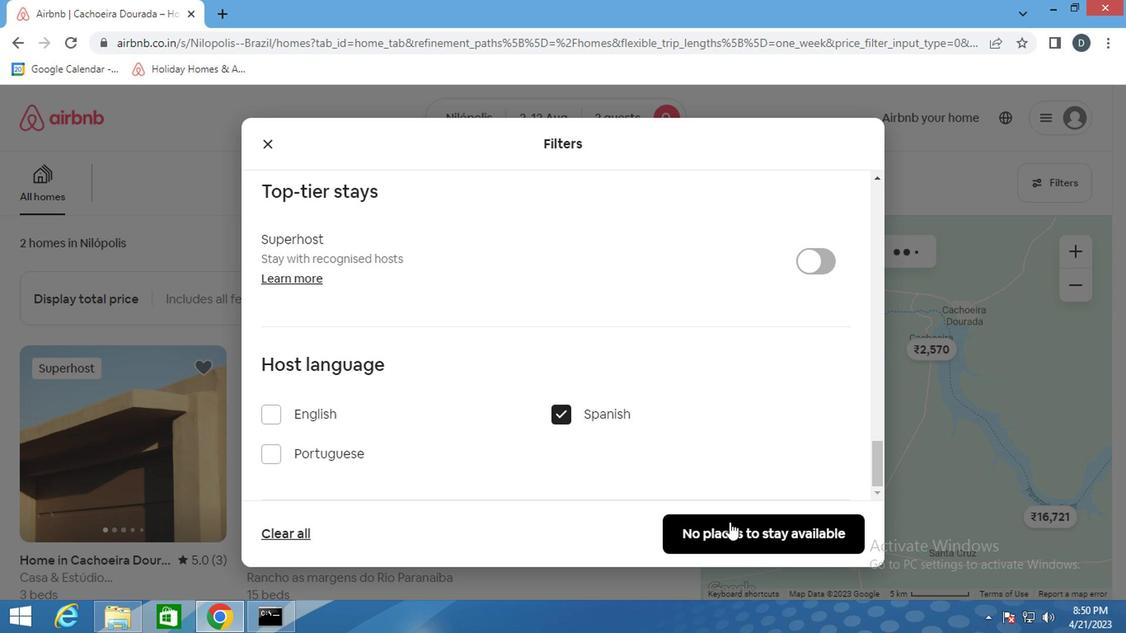 
Action: Mouse moved to (598, 267)
Screenshot: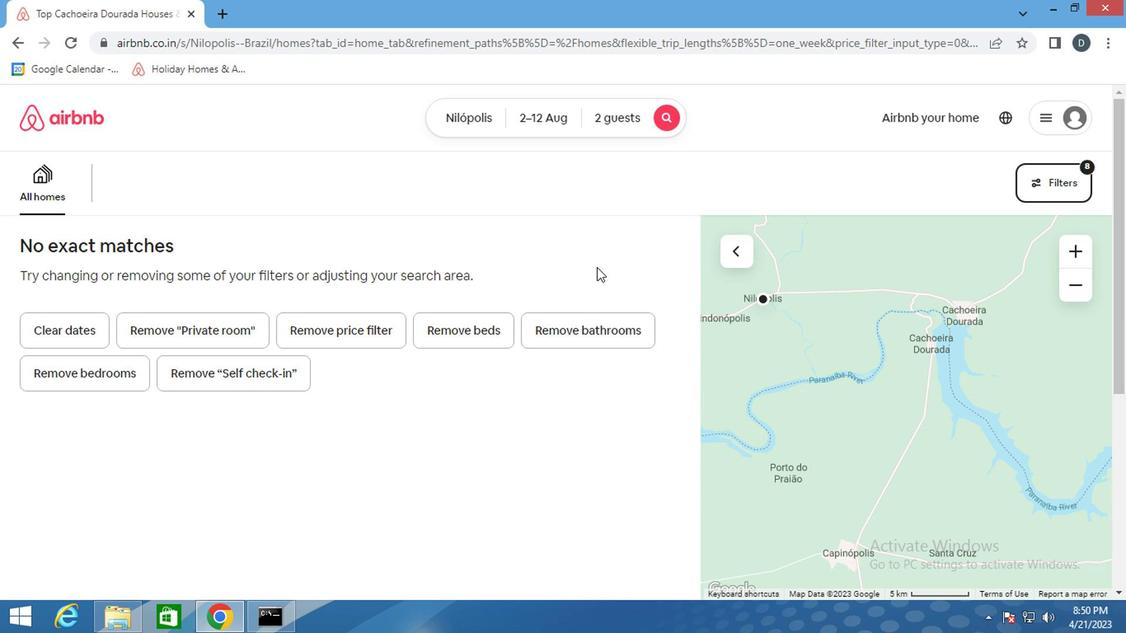 
